 Task: See all the articles on managing event types.
Action: Mouse moved to (785, 72)
Screenshot: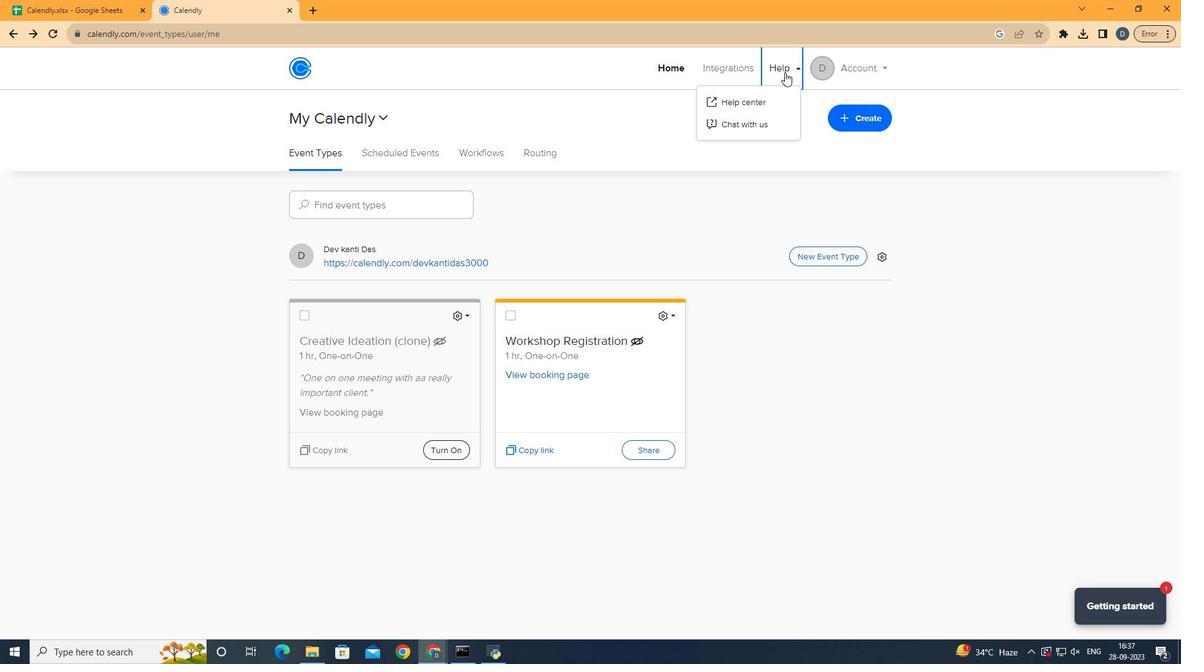 
Action: Mouse pressed left at (785, 72)
Screenshot: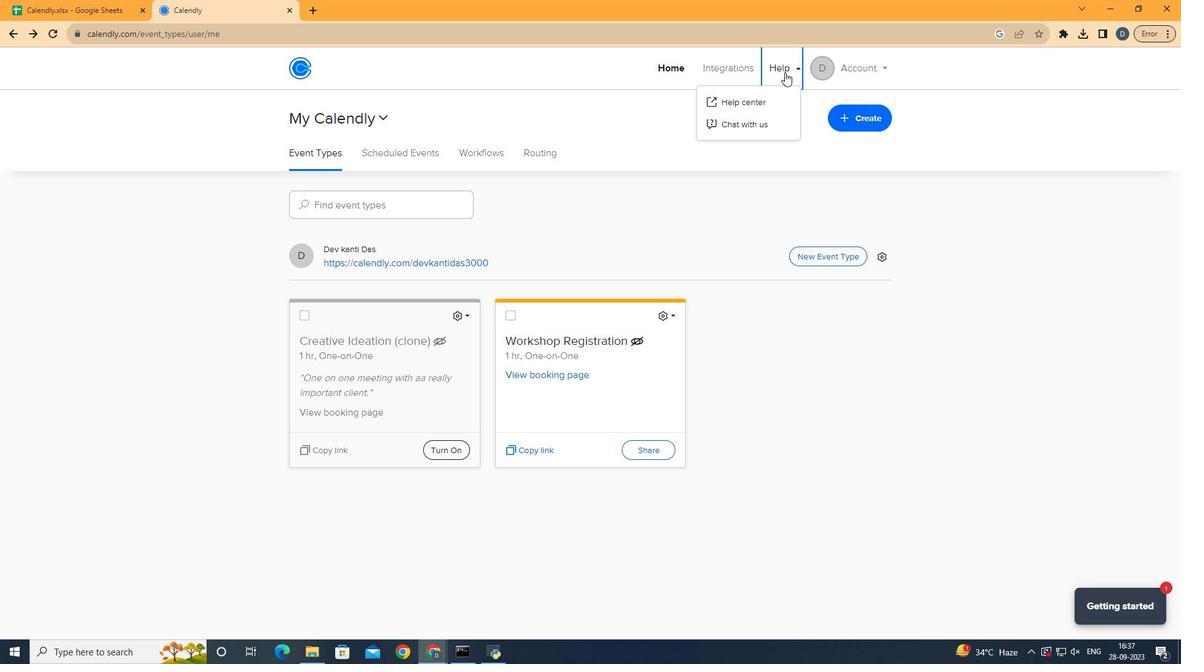 
Action: Mouse moved to (767, 98)
Screenshot: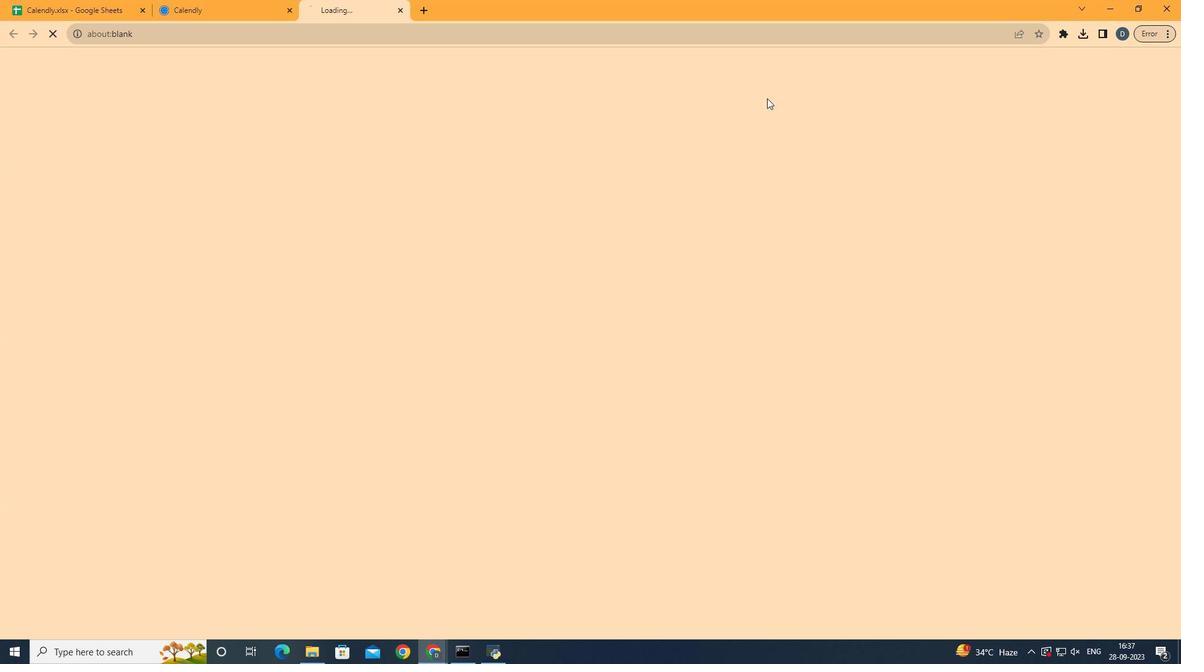 
Action: Mouse pressed left at (767, 98)
Screenshot: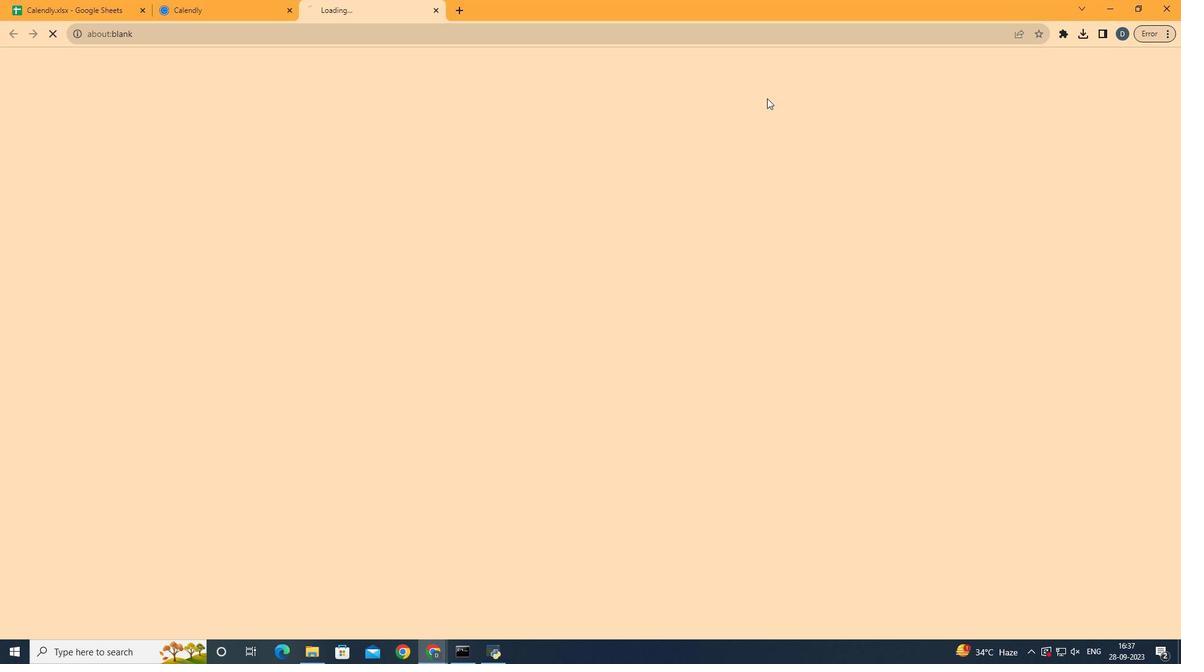 
Action: Mouse moved to (722, 221)
Screenshot: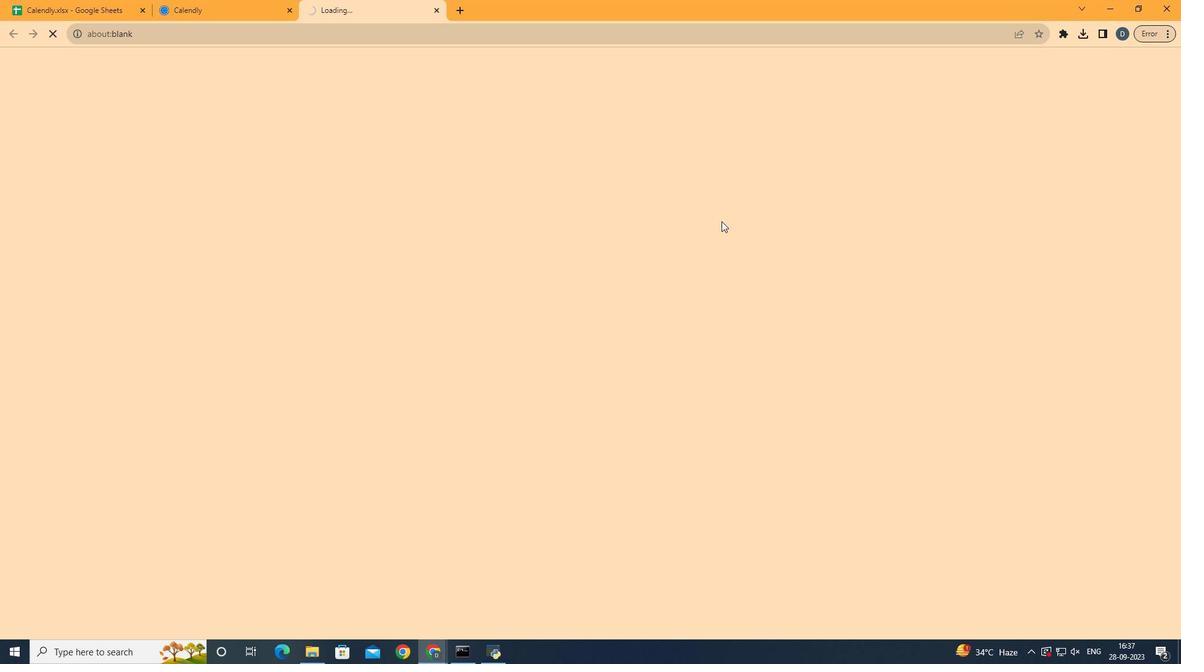 
Action: Mouse scrolled (722, 220) with delta (0, 0)
Screenshot: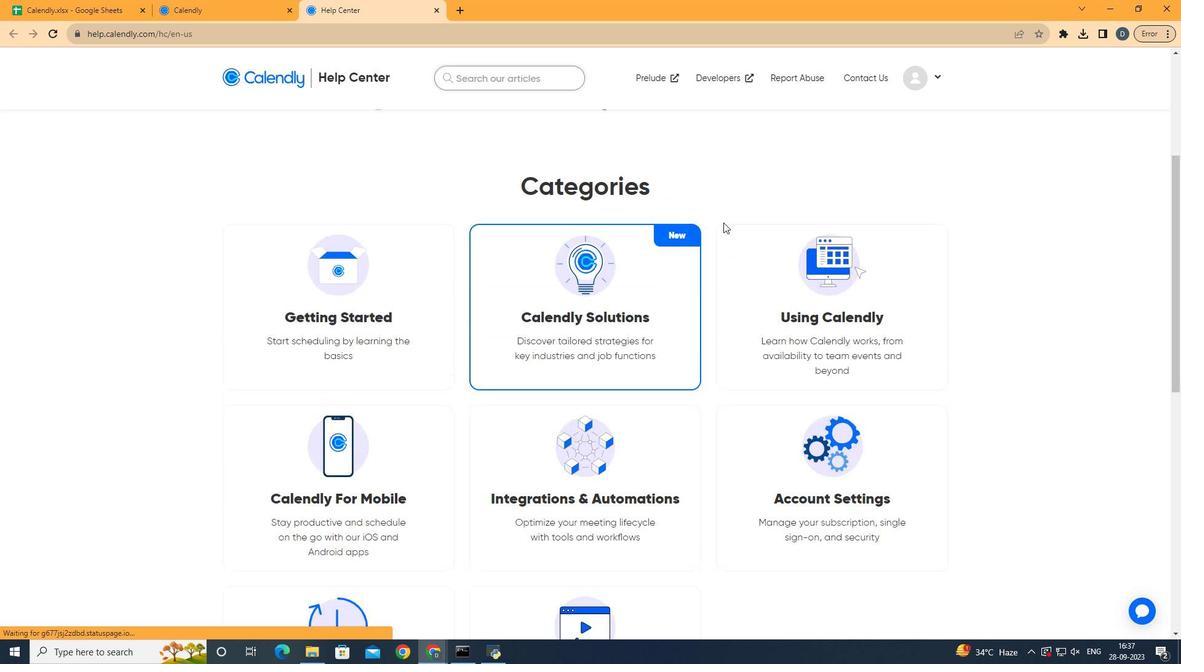 
Action: Mouse scrolled (722, 220) with delta (0, 0)
Screenshot: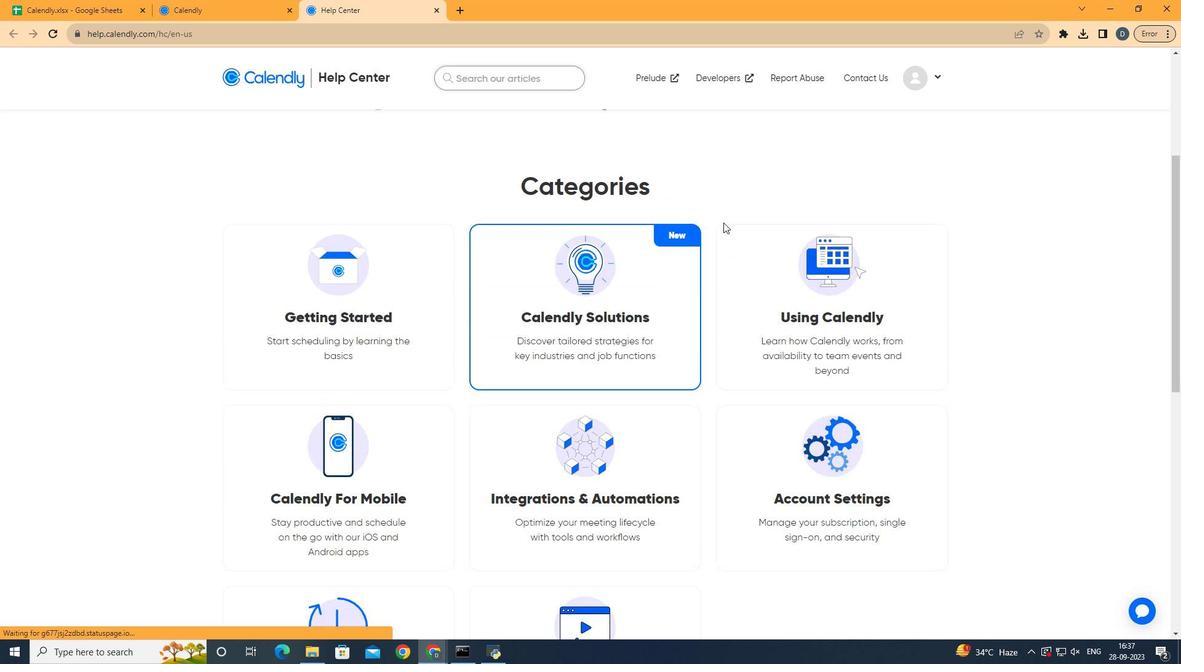 
Action: Mouse scrolled (722, 220) with delta (0, 0)
Screenshot: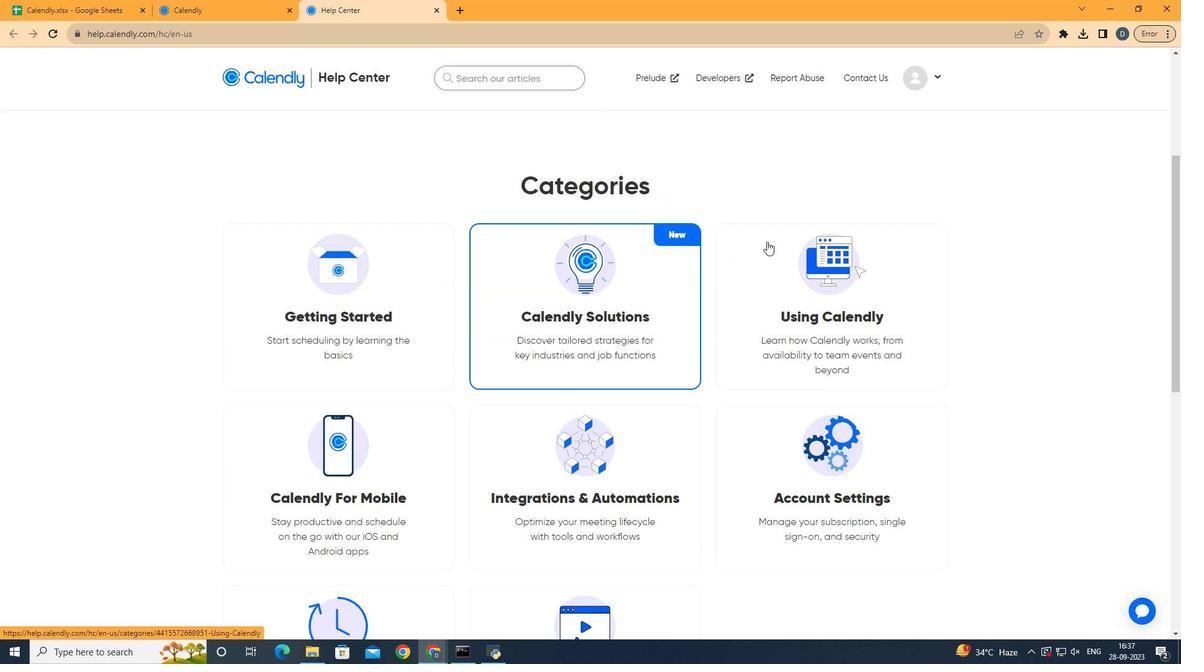 
Action: Mouse scrolled (722, 220) with delta (0, 0)
Screenshot: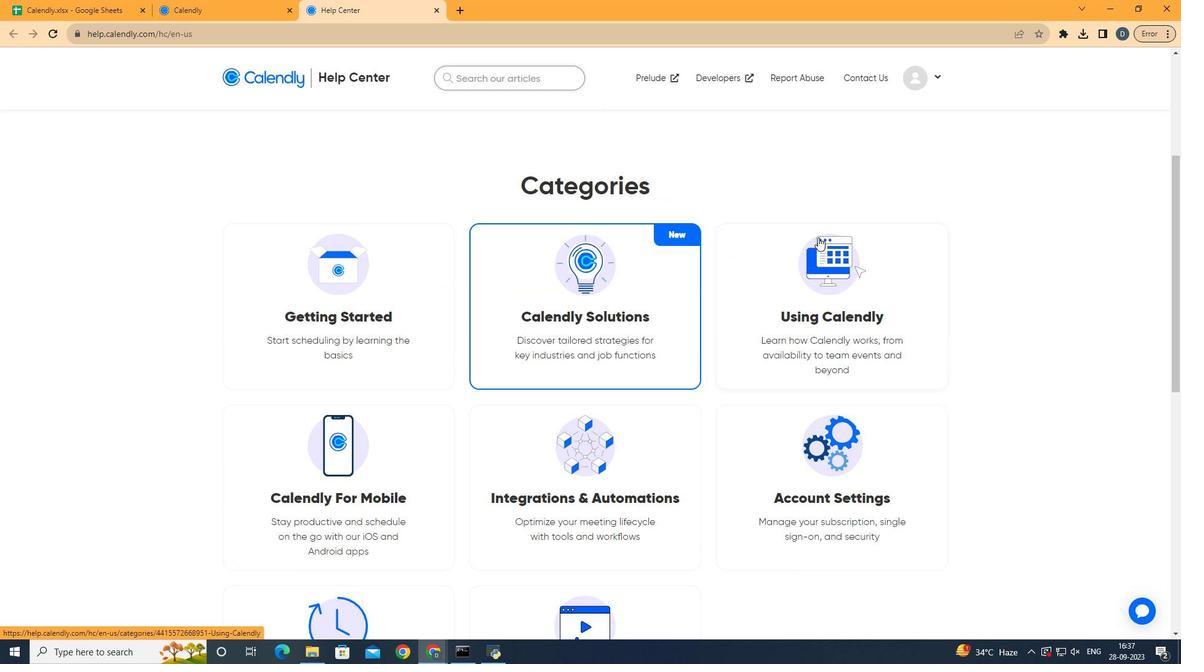 
Action: Mouse moved to (840, 296)
Screenshot: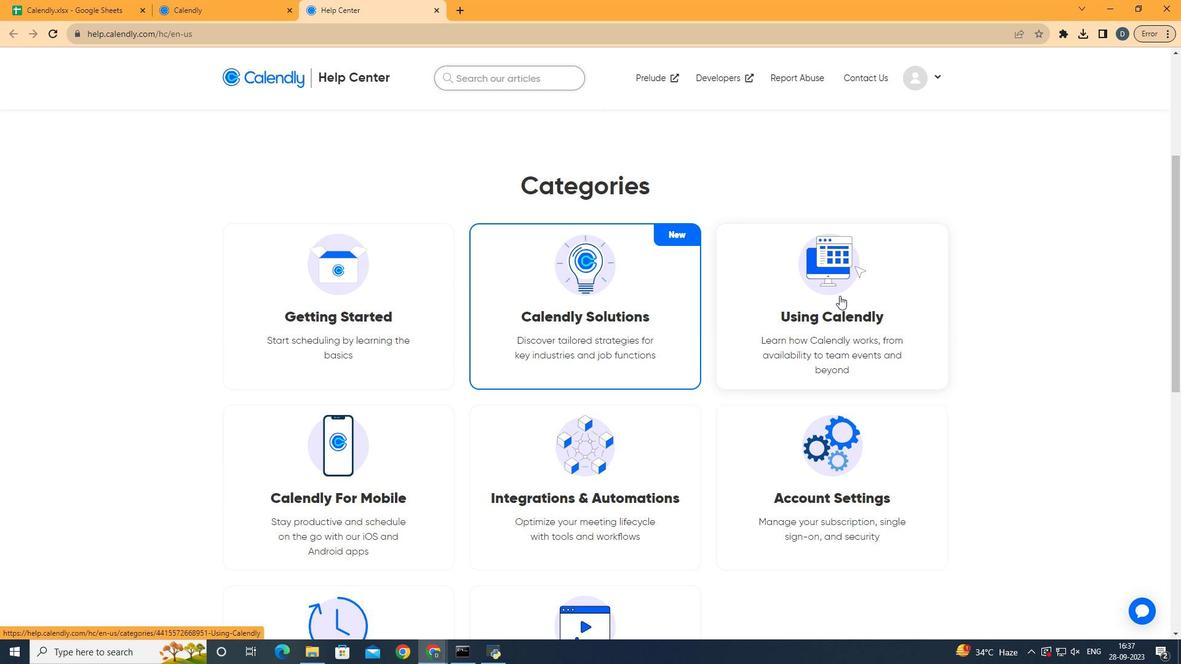 
Action: Mouse pressed left at (840, 296)
Screenshot: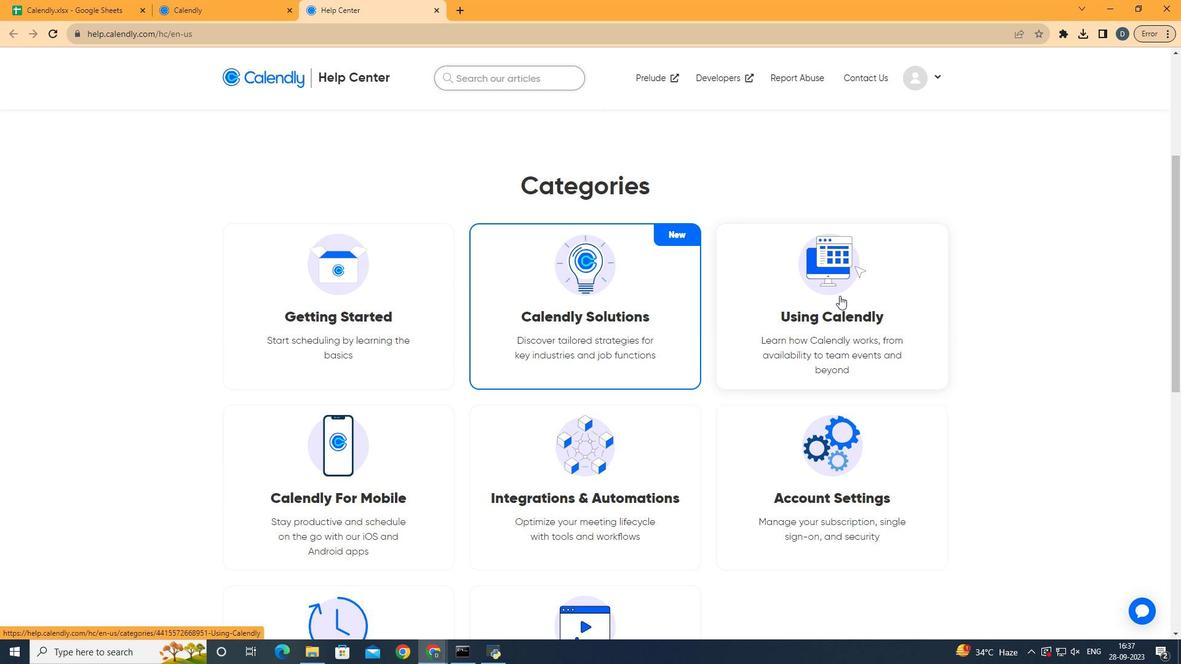 
Action: Mouse moved to (592, 402)
Screenshot: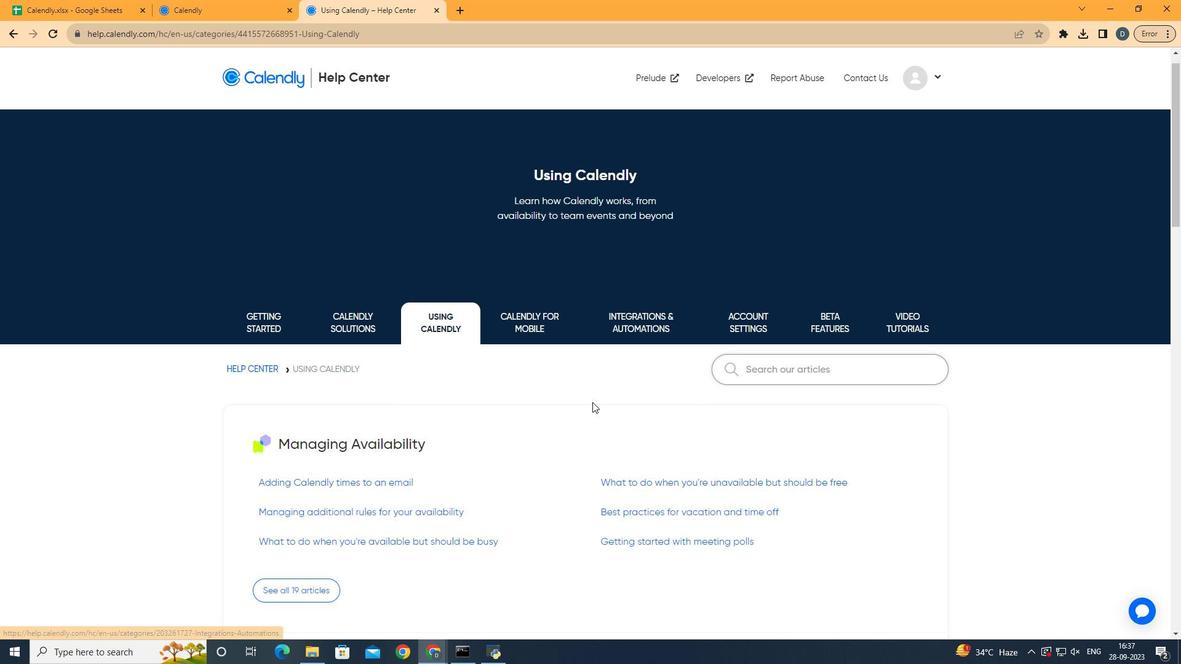 
Action: Mouse scrolled (592, 401) with delta (0, 0)
Screenshot: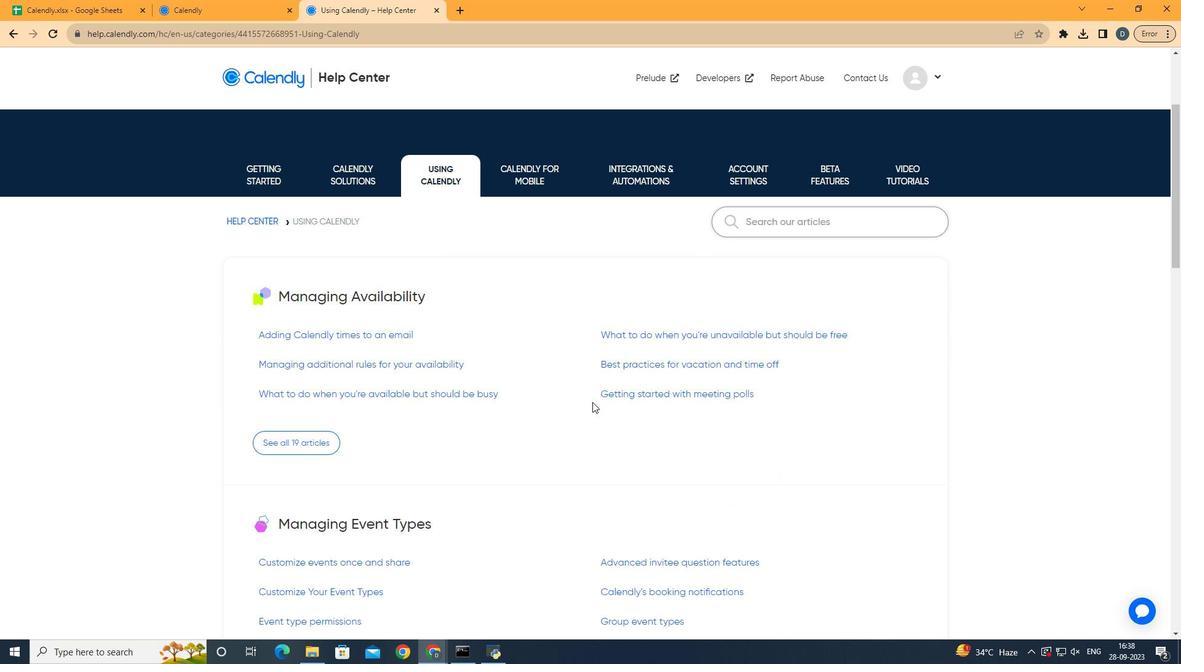 
Action: Mouse scrolled (592, 401) with delta (0, 0)
Screenshot: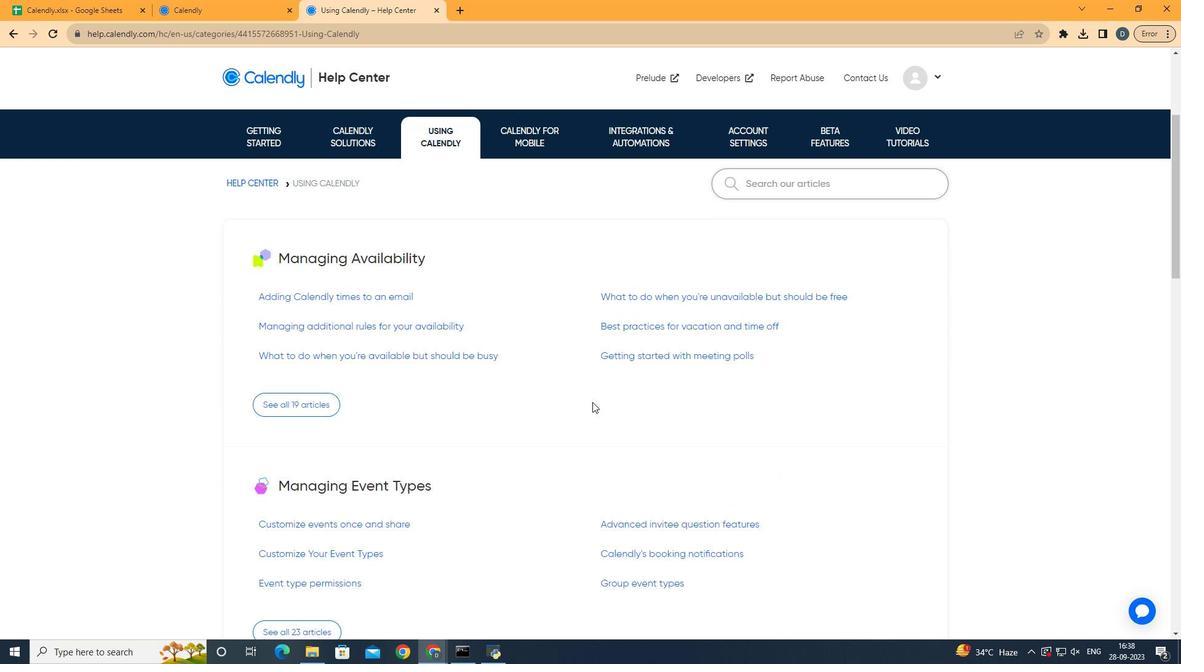 
Action: Mouse scrolled (592, 401) with delta (0, 0)
Screenshot: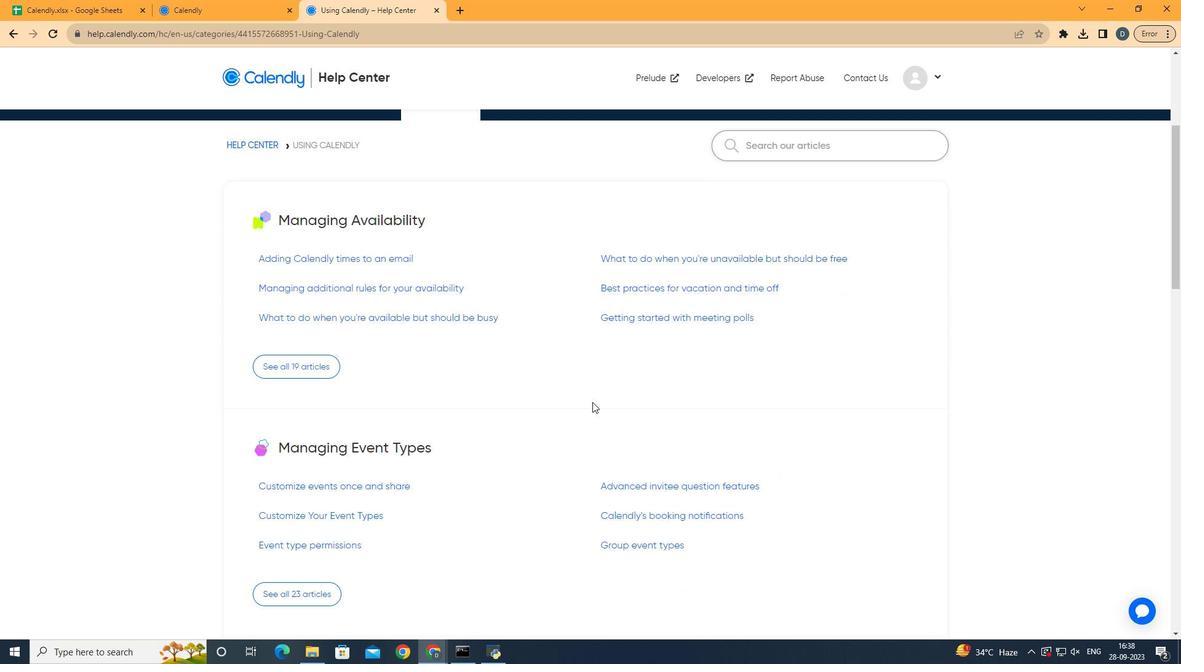 
Action: Mouse scrolled (592, 401) with delta (0, 0)
Screenshot: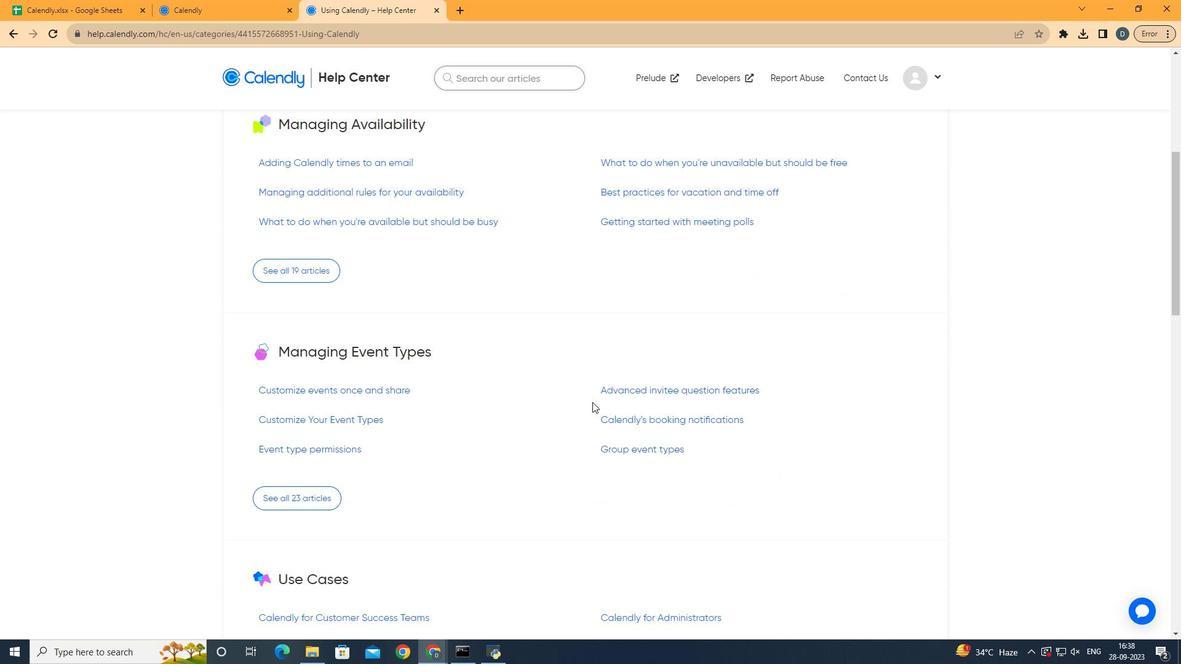 
Action: Mouse scrolled (592, 401) with delta (0, 0)
Screenshot: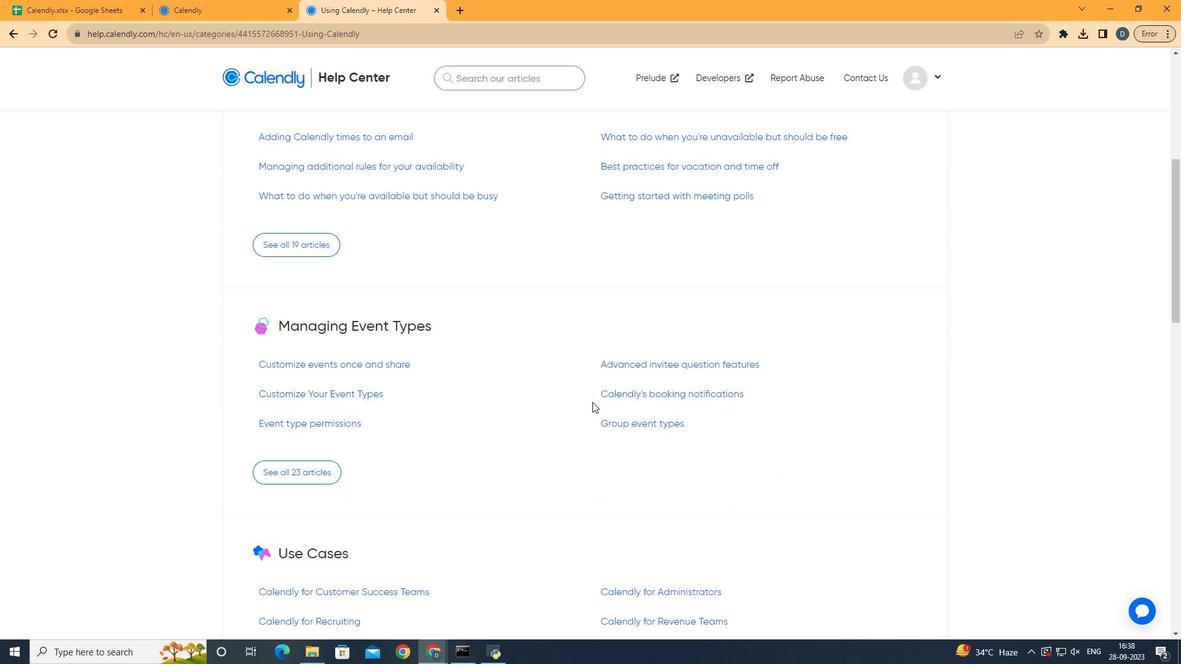 
Action: Mouse scrolled (592, 401) with delta (0, 0)
Screenshot: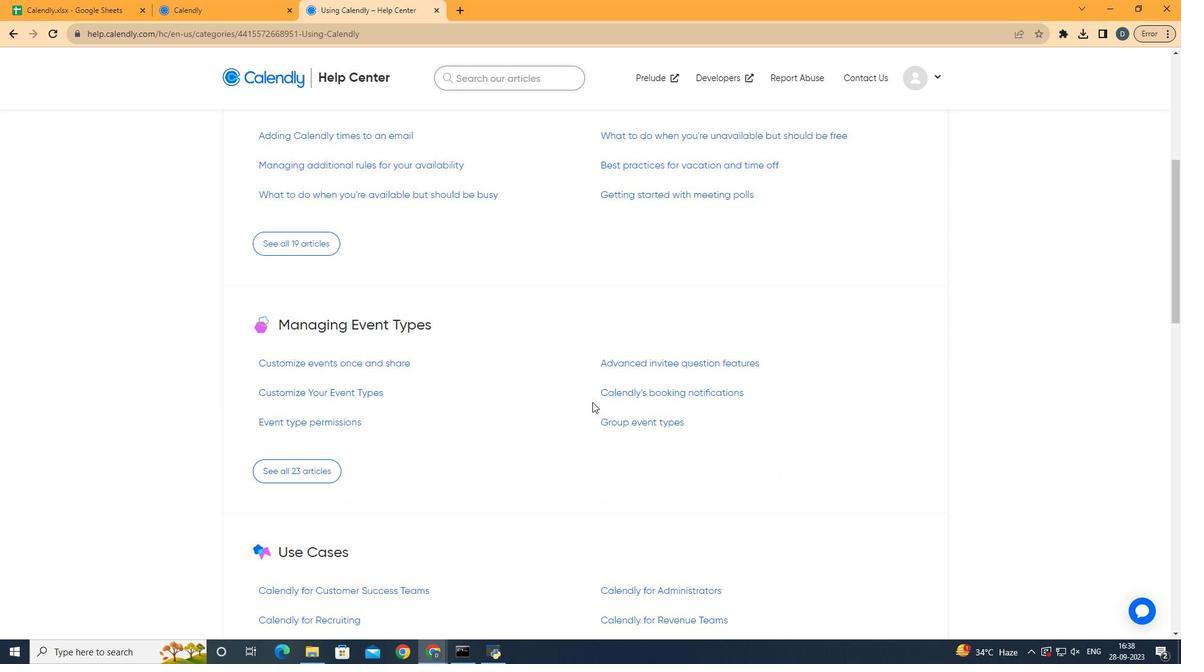 
Action: Mouse scrolled (592, 401) with delta (0, 0)
Screenshot: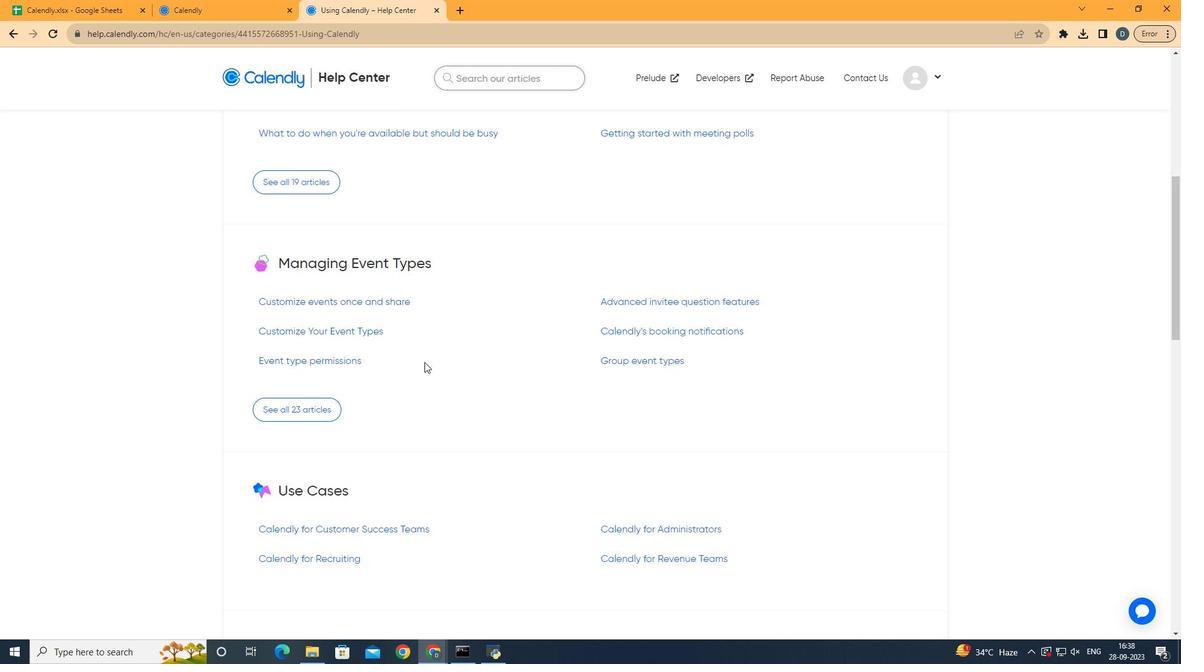 
Action: Mouse moved to (318, 415)
Screenshot: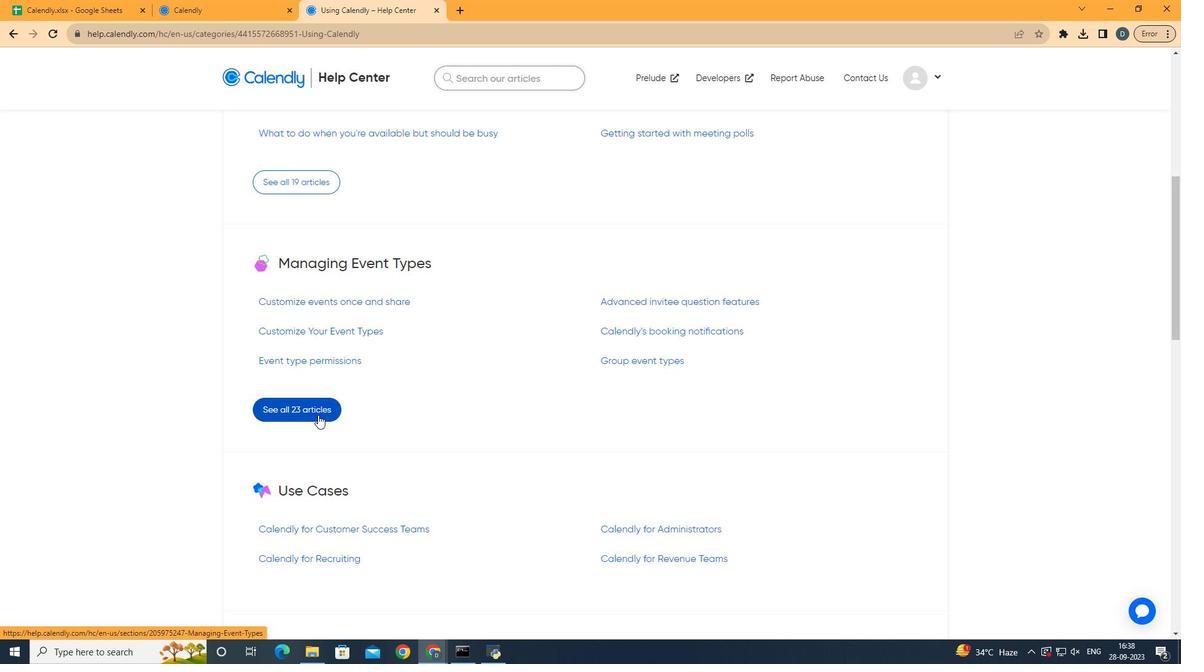 
Action: Mouse pressed left at (318, 415)
Screenshot: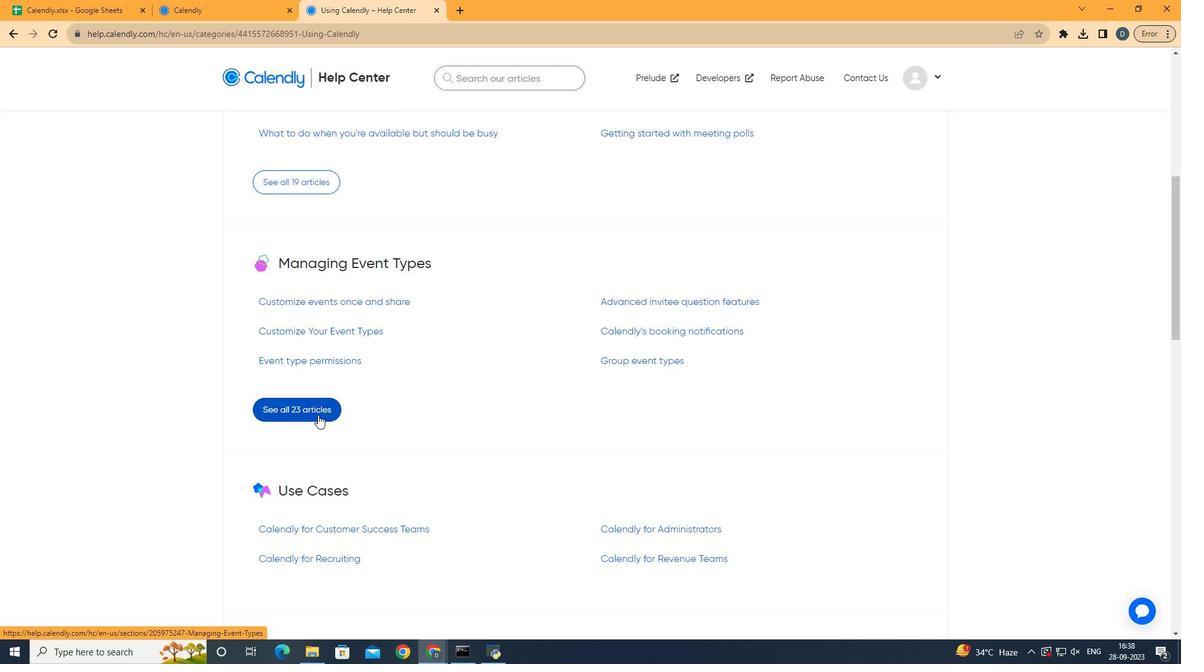 
Action: Mouse moved to (628, 407)
Screenshot: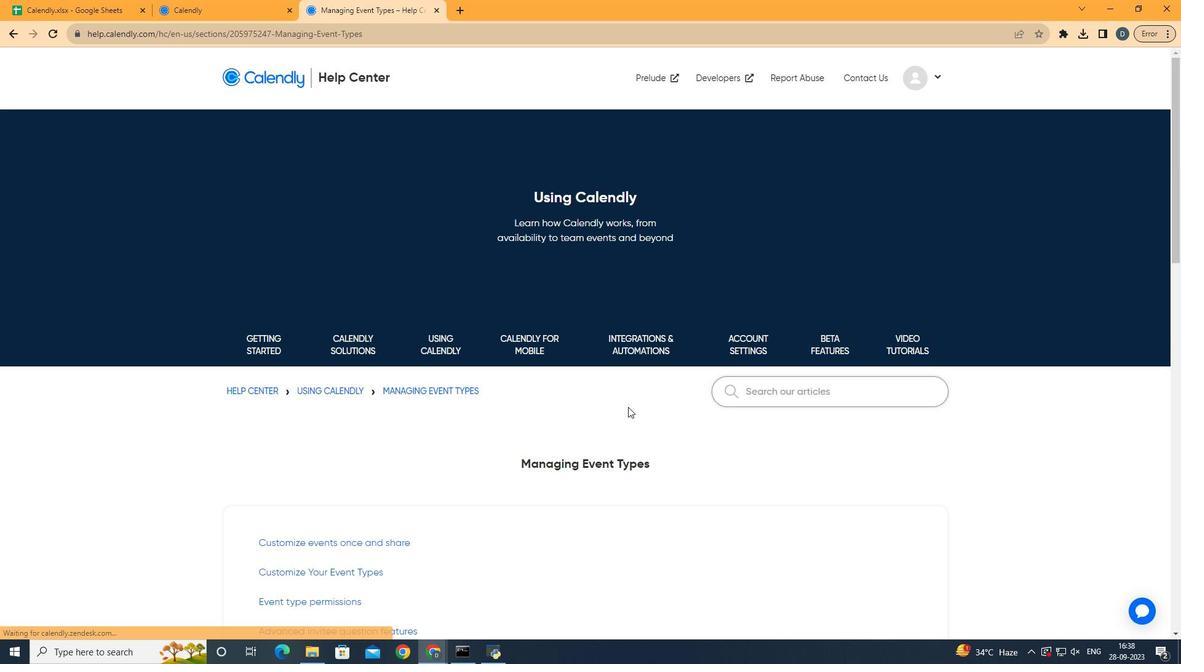 
Action: Mouse scrolled (628, 406) with delta (0, 0)
Screenshot: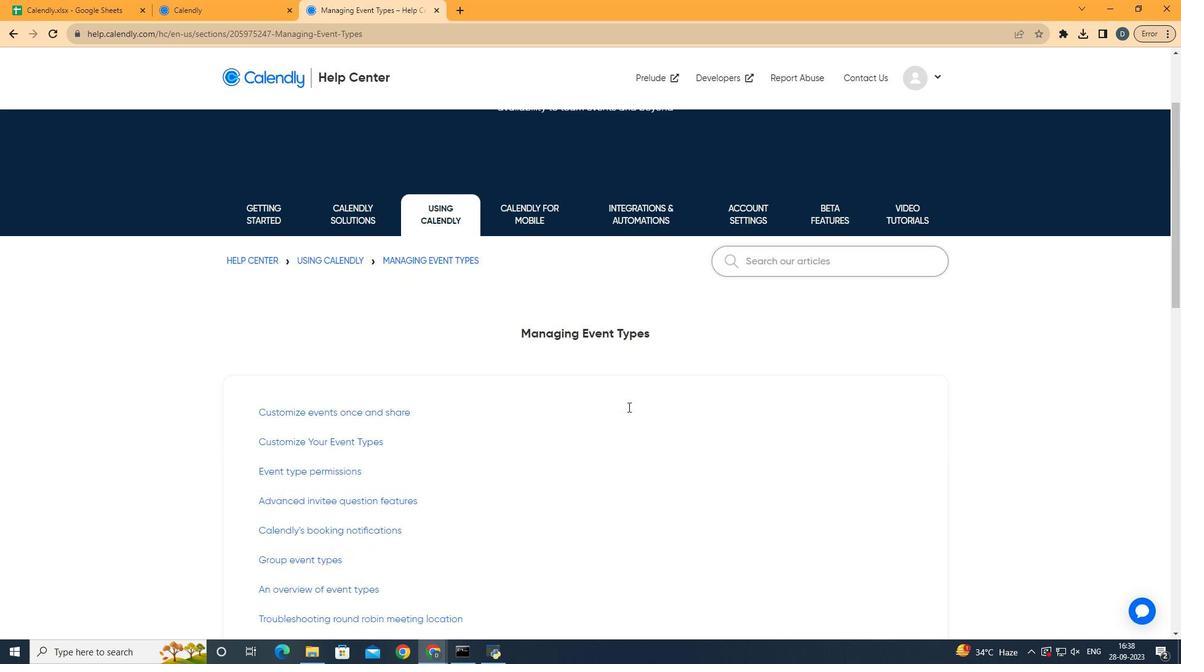
Action: Mouse scrolled (628, 406) with delta (0, 0)
Screenshot: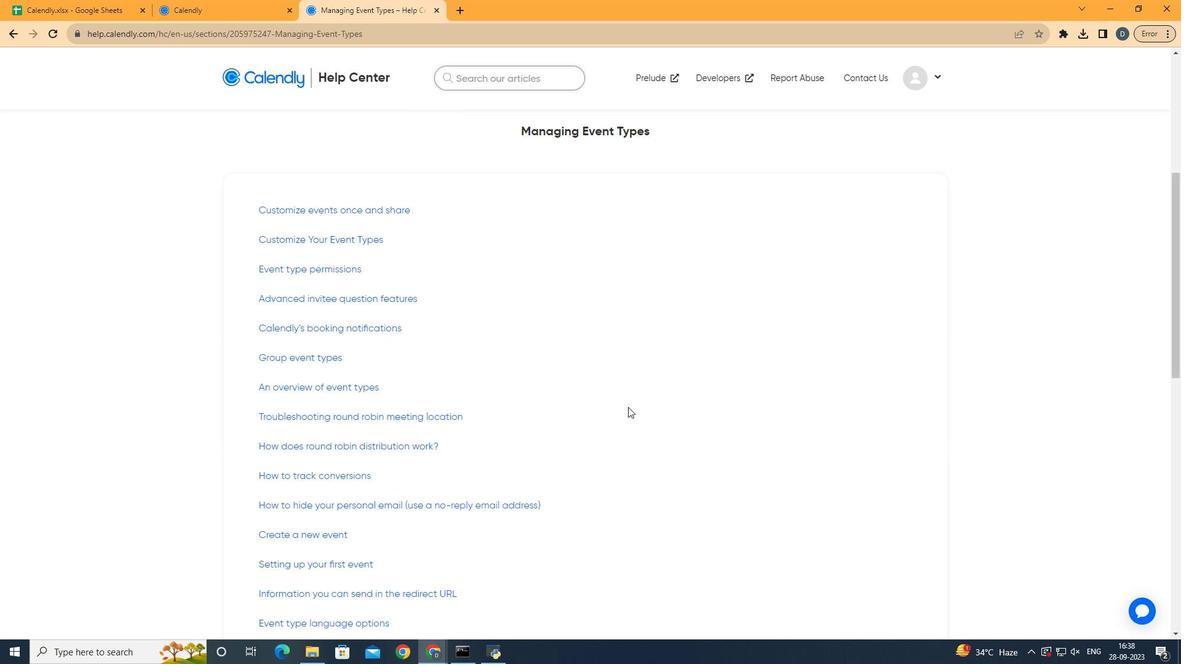 
Action: Mouse scrolled (628, 406) with delta (0, 0)
Screenshot: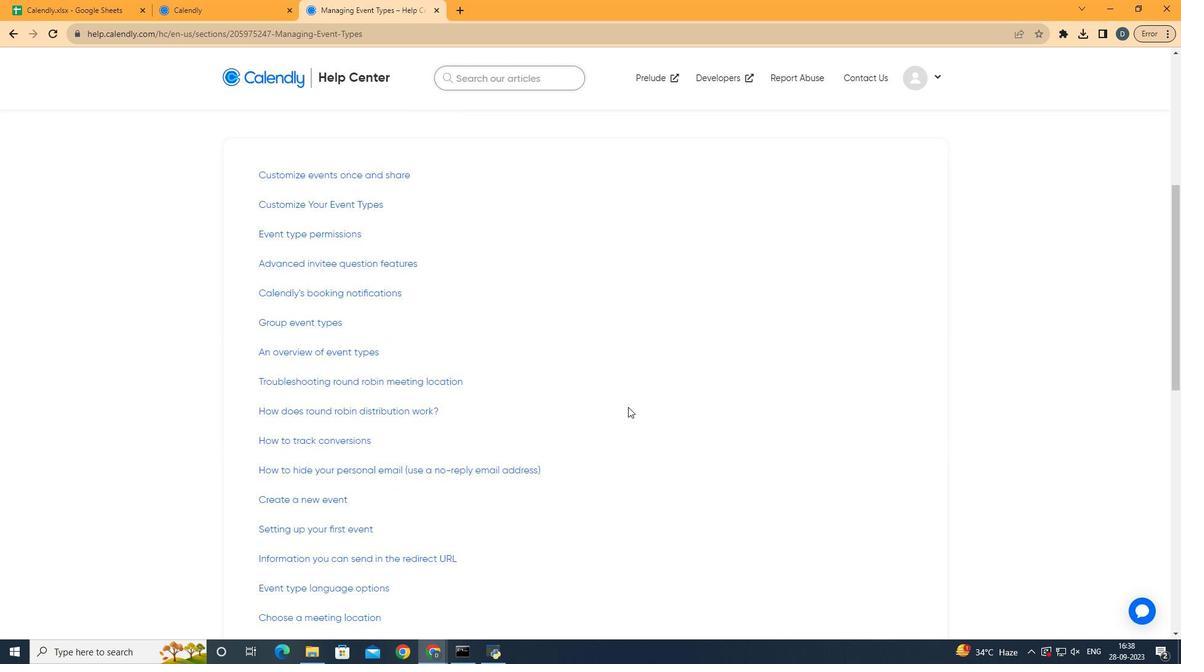 
Action: Mouse scrolled (628, 406) with delta (0, 0)
Screenshot: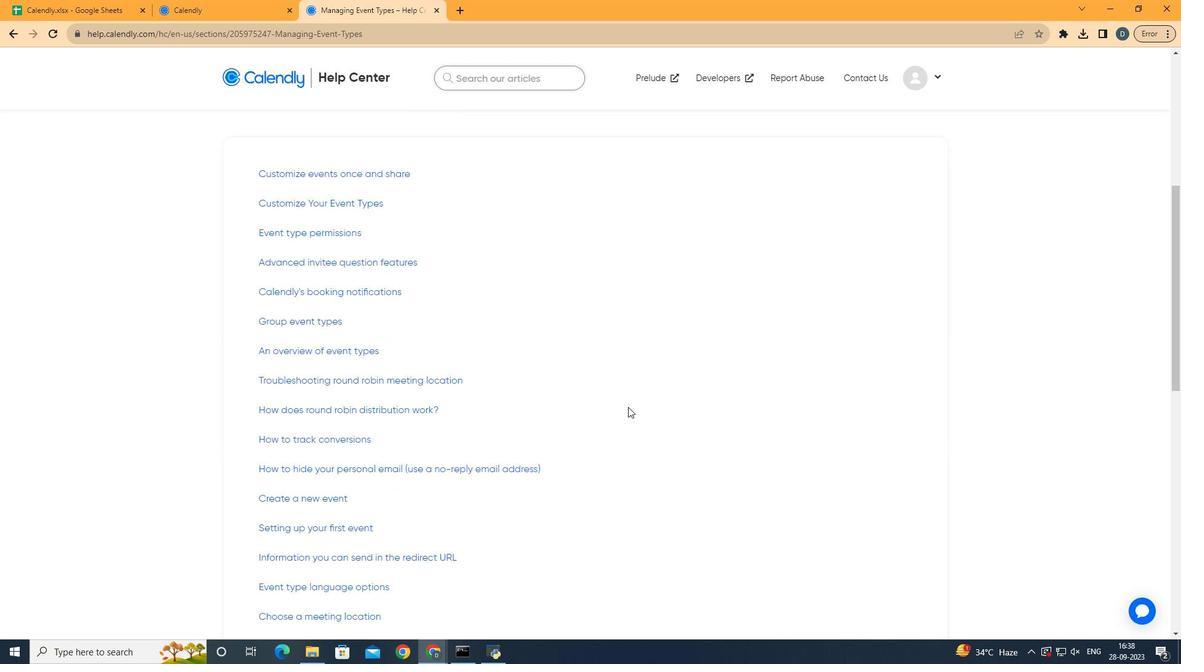 
Action: Mouse scrolled (628, 406) with delta (0, 0)
Screenshot: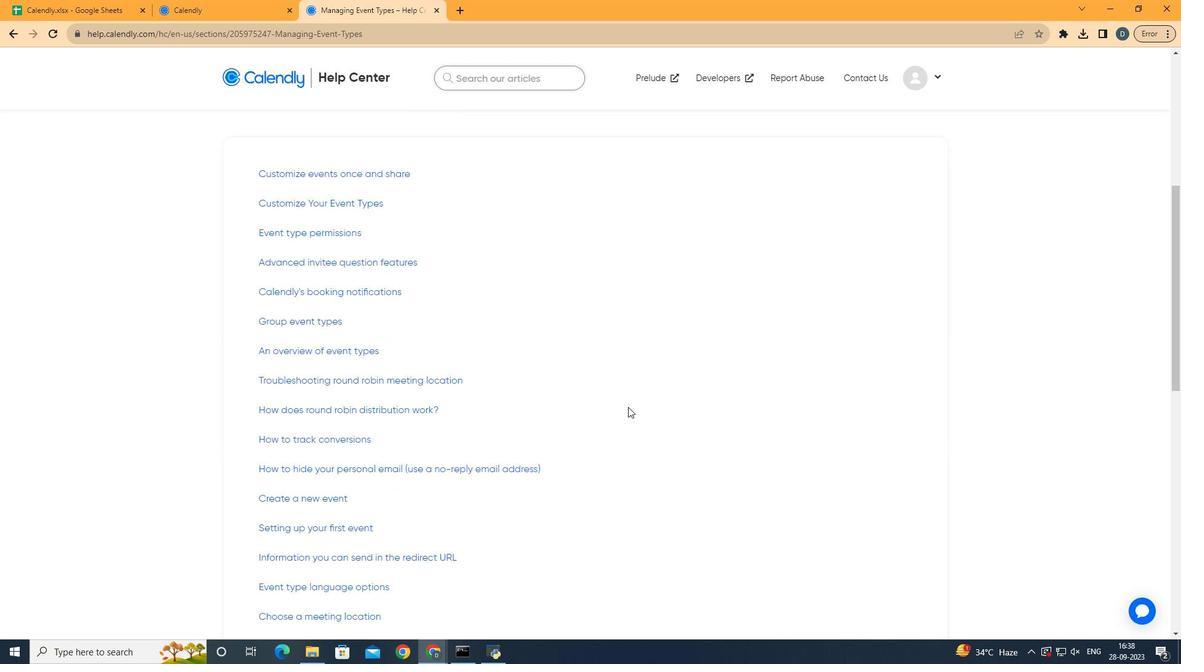 
Action: Mouse scrolled (628, 406) with delta (0, 0)
Screenshot: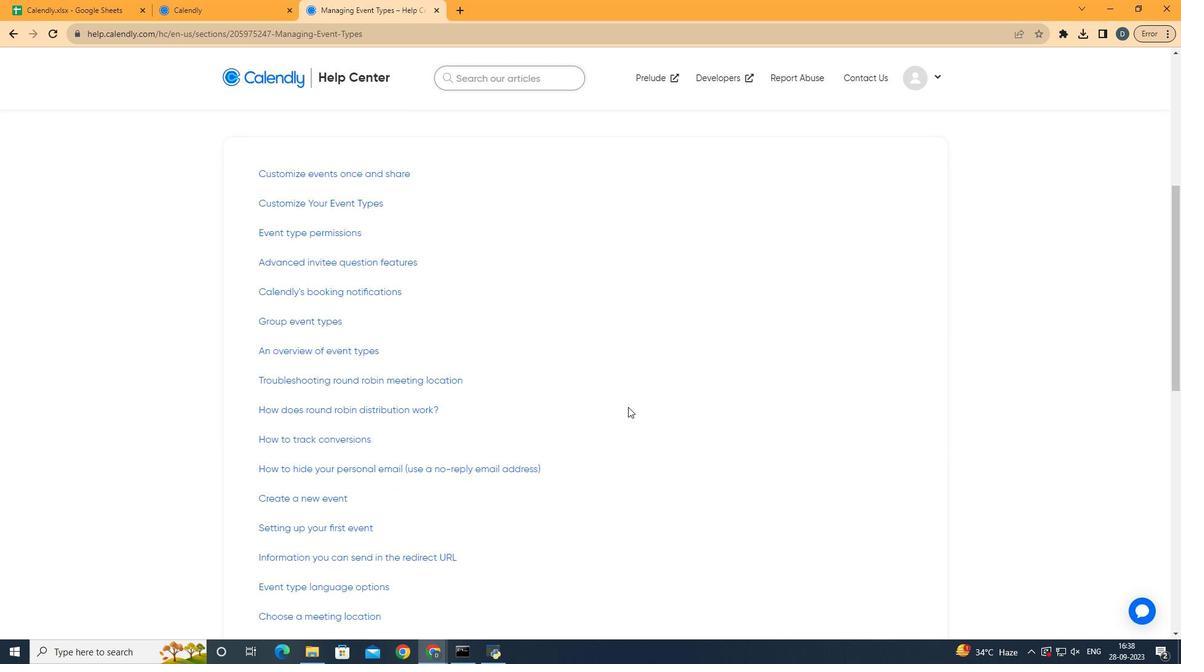 
Action: Mouse scrolled (628, 406) with delta (0, 0)
Screenshot: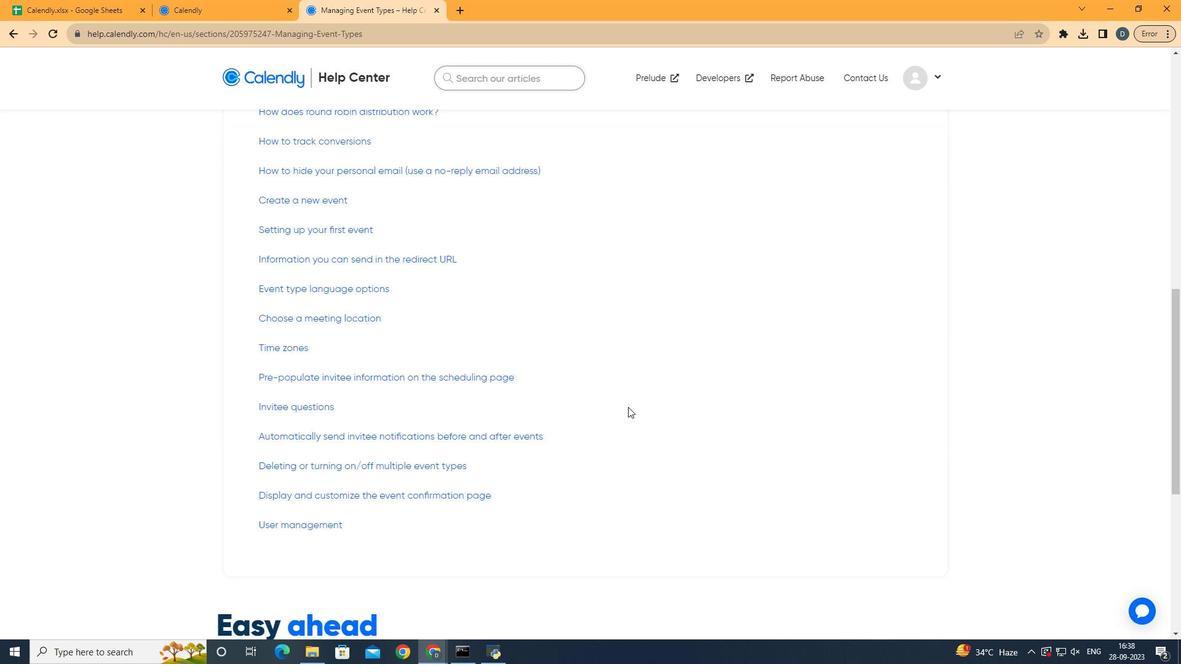 
Action: Mouse scrolled (628, 406) with delta (0, 0)
Screenshot: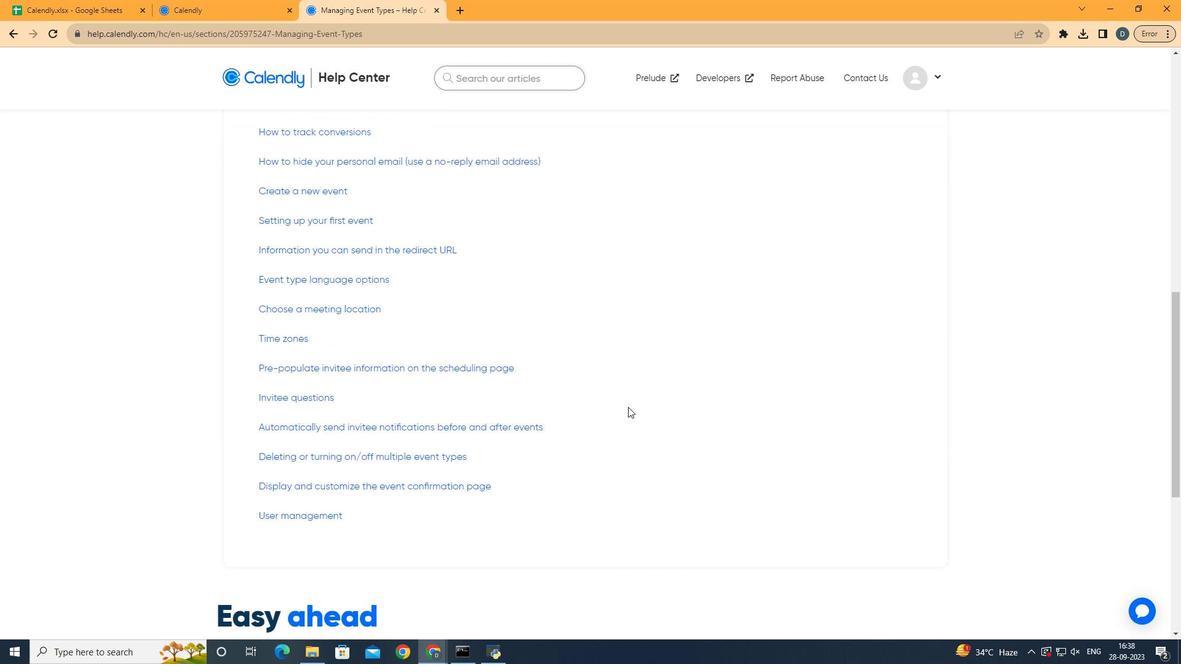 
Action: Mouse scrolled (628, 406) with delta (0, 0)
Screenshot: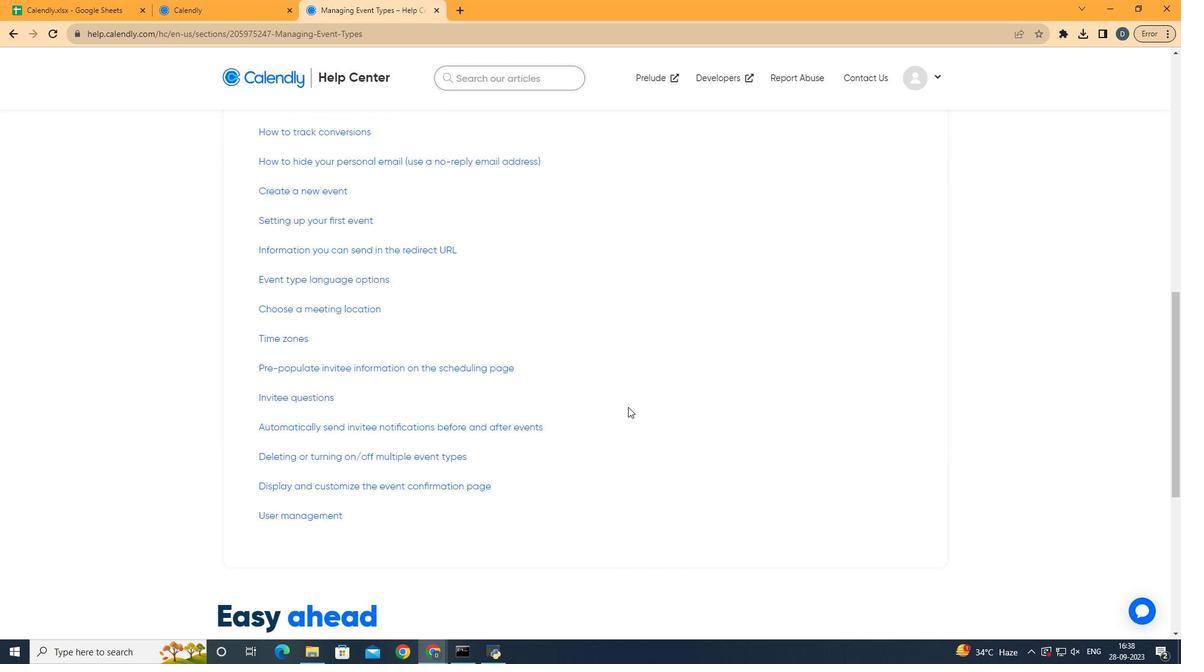 
Action: Mouse scrolled (628, 406) with delta (0, 0)
Screenshot: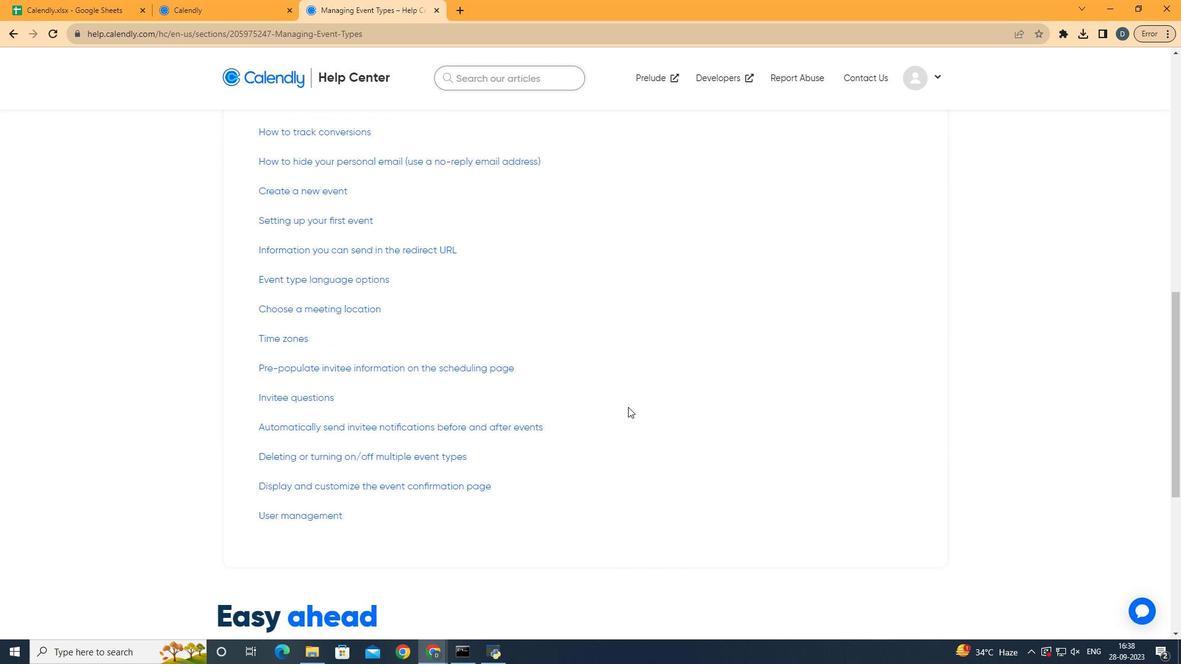 
Action: Mouse scrolled (628, 406) with delta (0, 0)
Screenshot: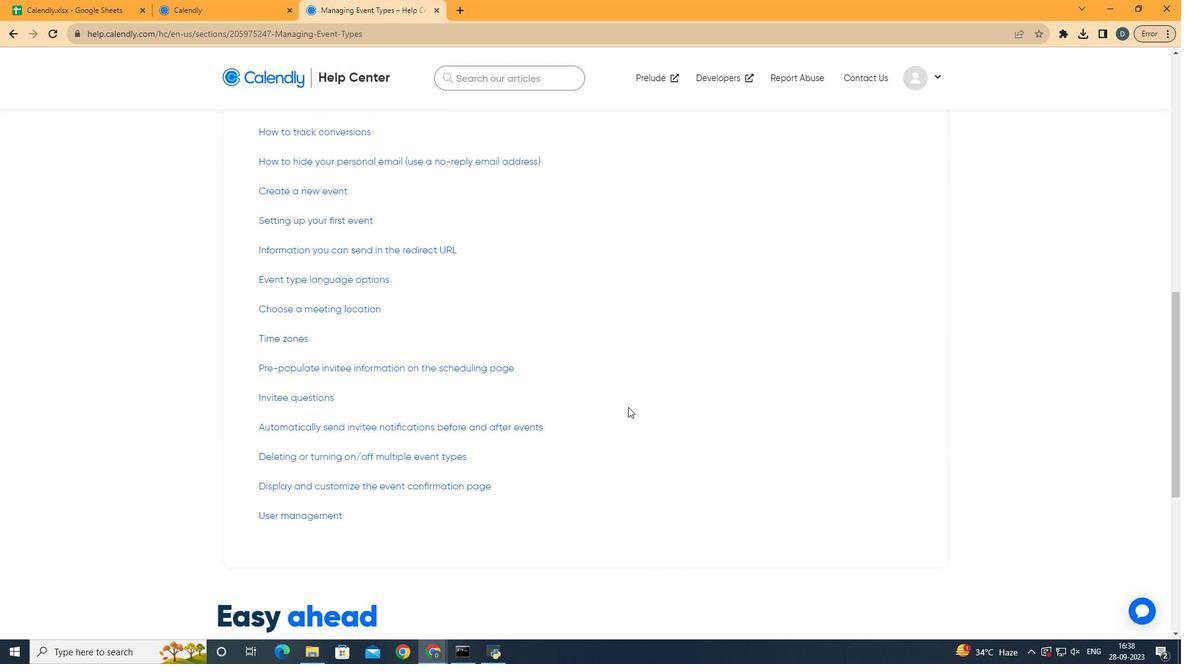 
Action: Mouse scrolled (628, 406) with delta (0, 0)
Screenshot: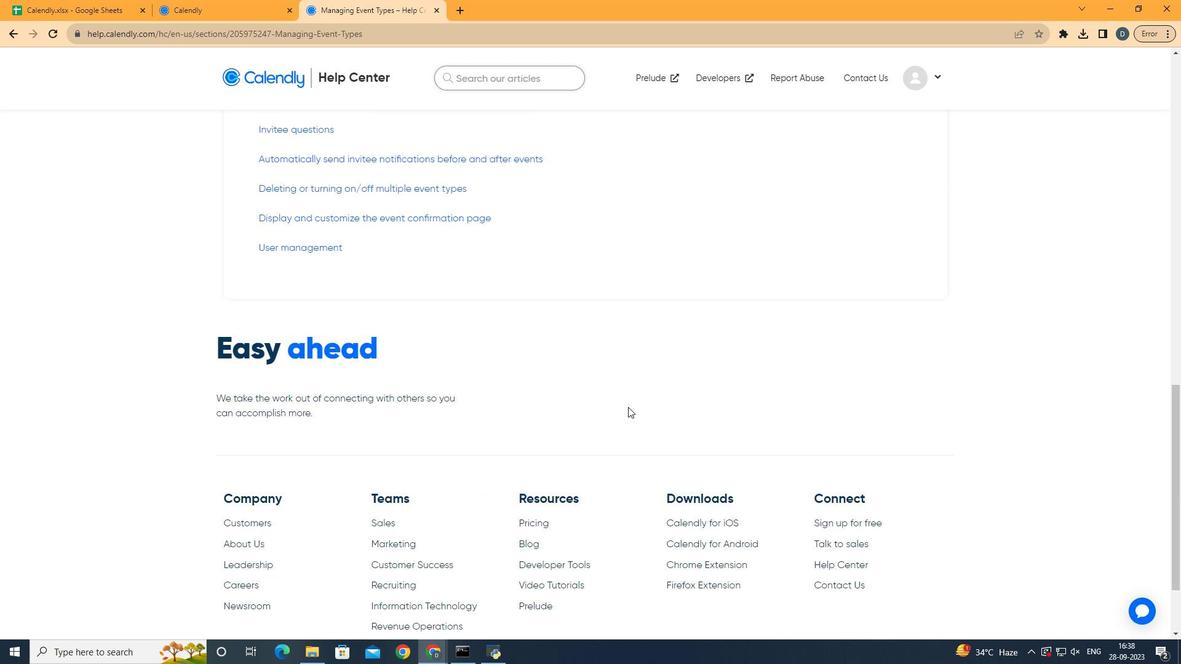 
Action: Mouse scrolled (628, 406) with delta (0, 0)
Screenshot: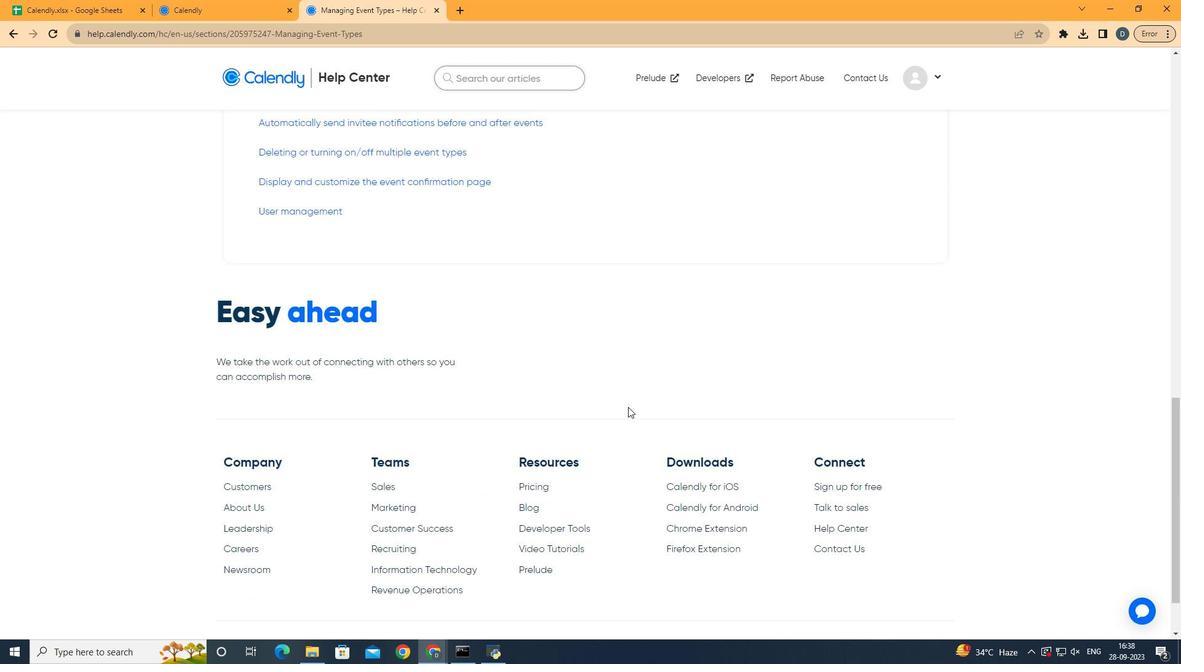 
Action: Mouse scrolled (628, 406) with delta (0, 0)
Screenshot: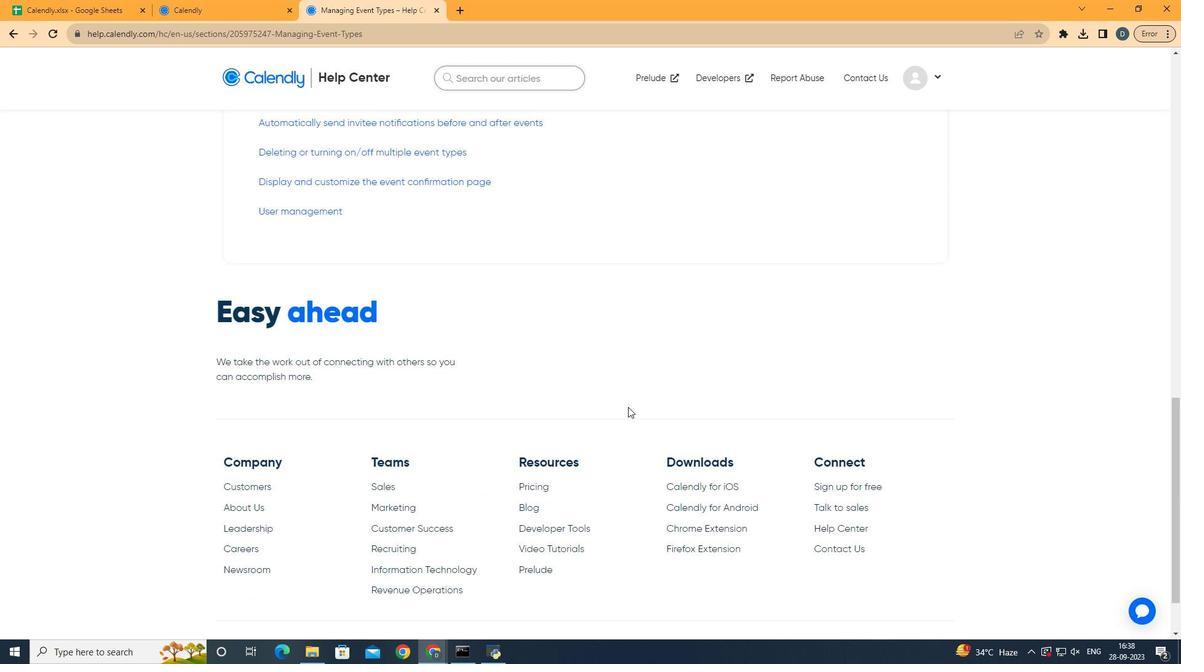 
Action: Mouse scrolled (628, 406) with delta (0, 0)
Screenshot: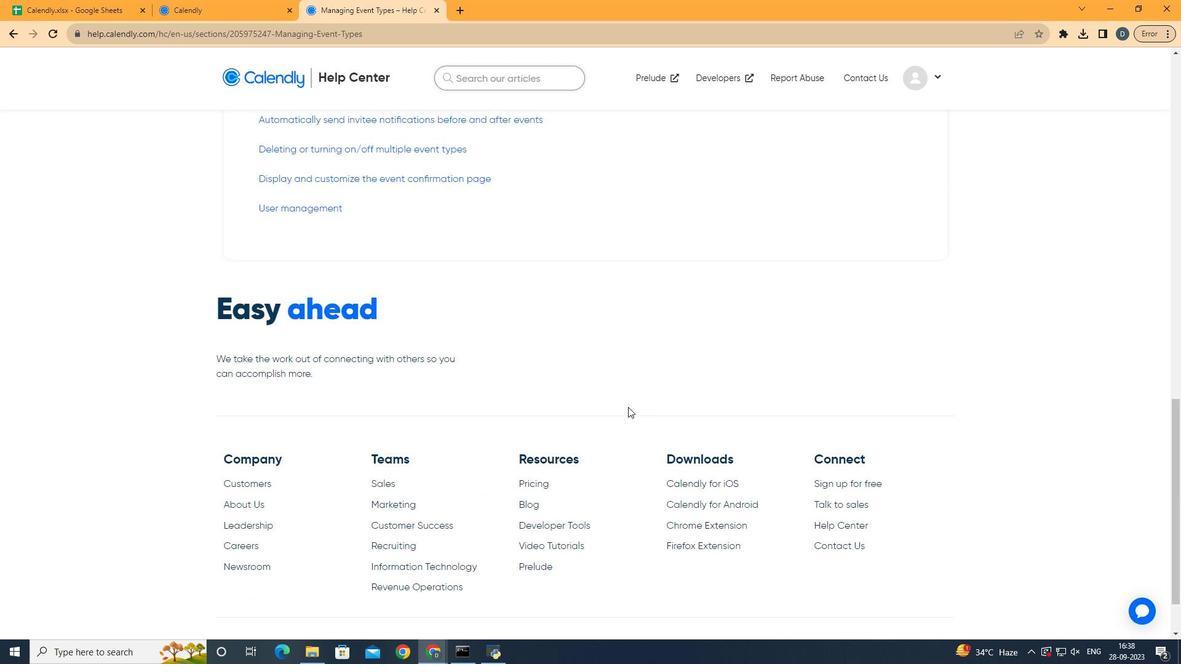 
Action: Mouse scrolled (628, 406) with delta (0, 0)
Screenshot: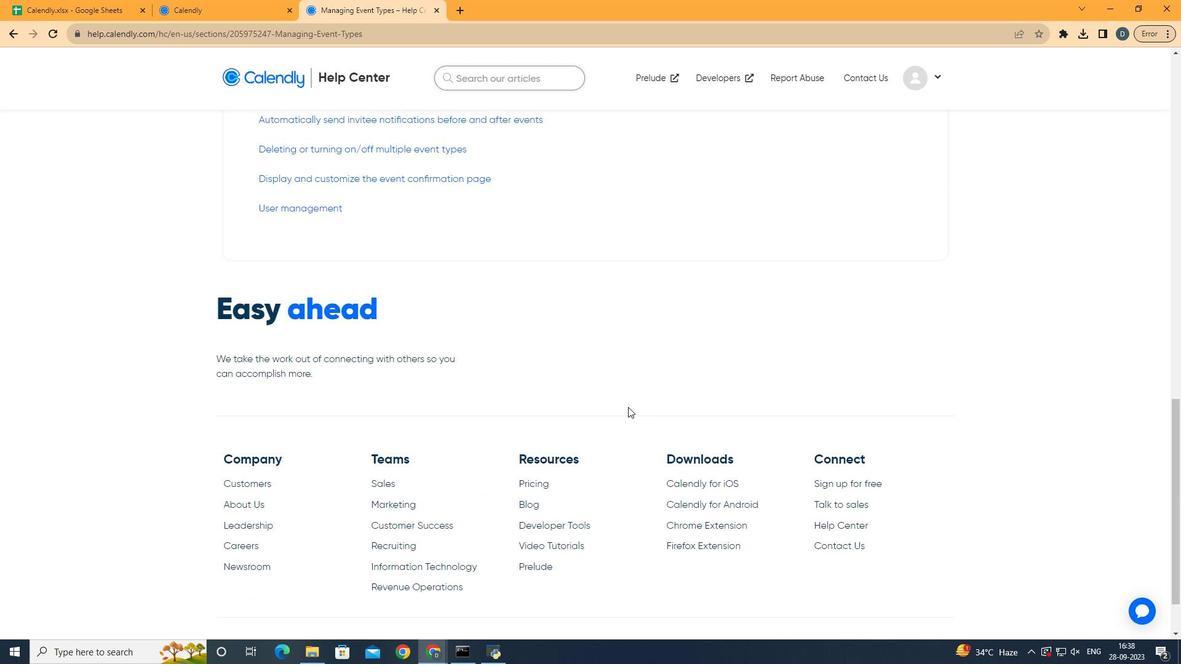 
Action: Mouse scrolled (628, 406) with delta (0, 0)
Screenshot: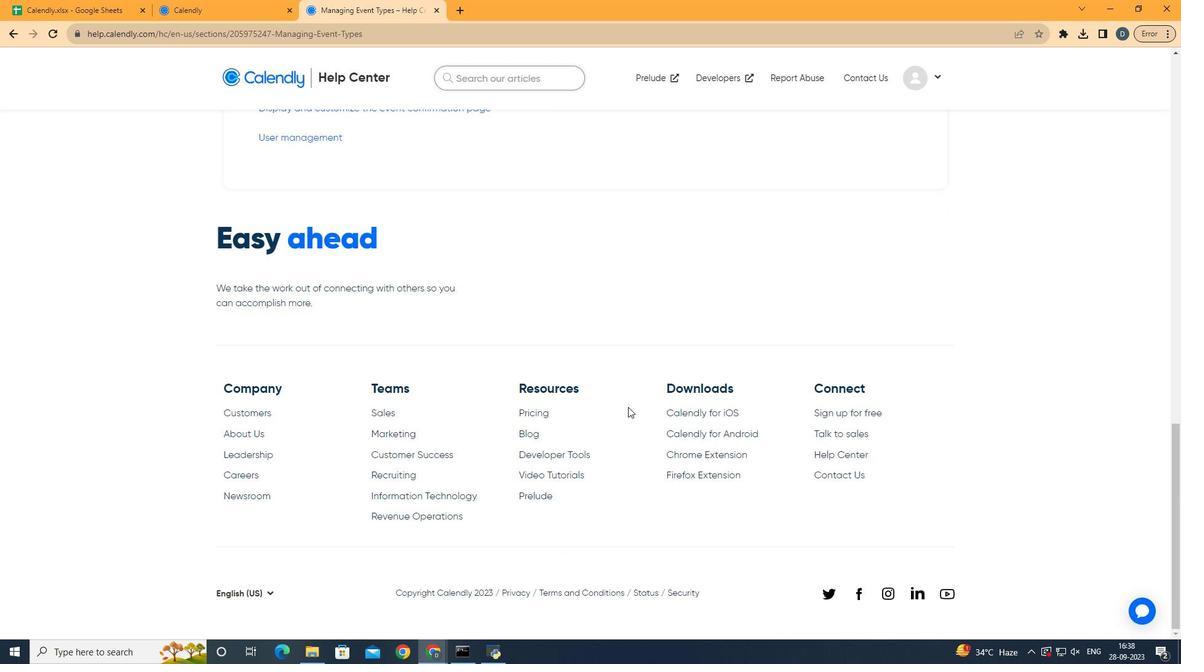 
Action: Mouse scrolled (628, 406) with delta (0, 0)
Screenshot: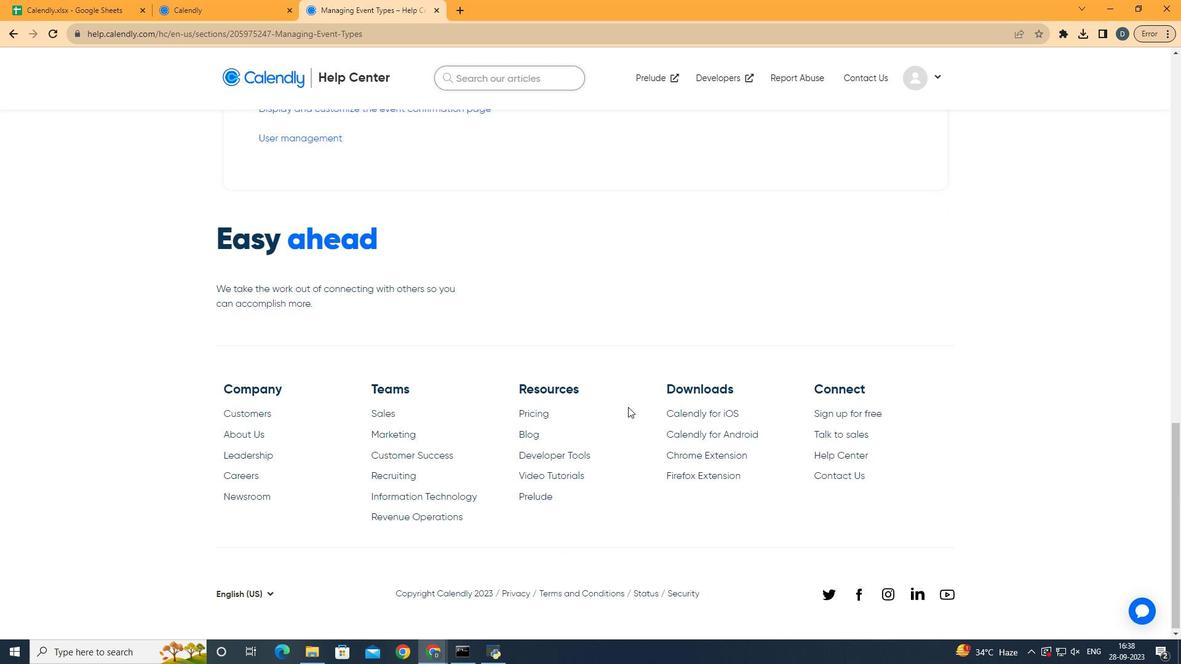 
Action: Mouse scrolled (628, 406) with delta (0, 0)
Screenshot: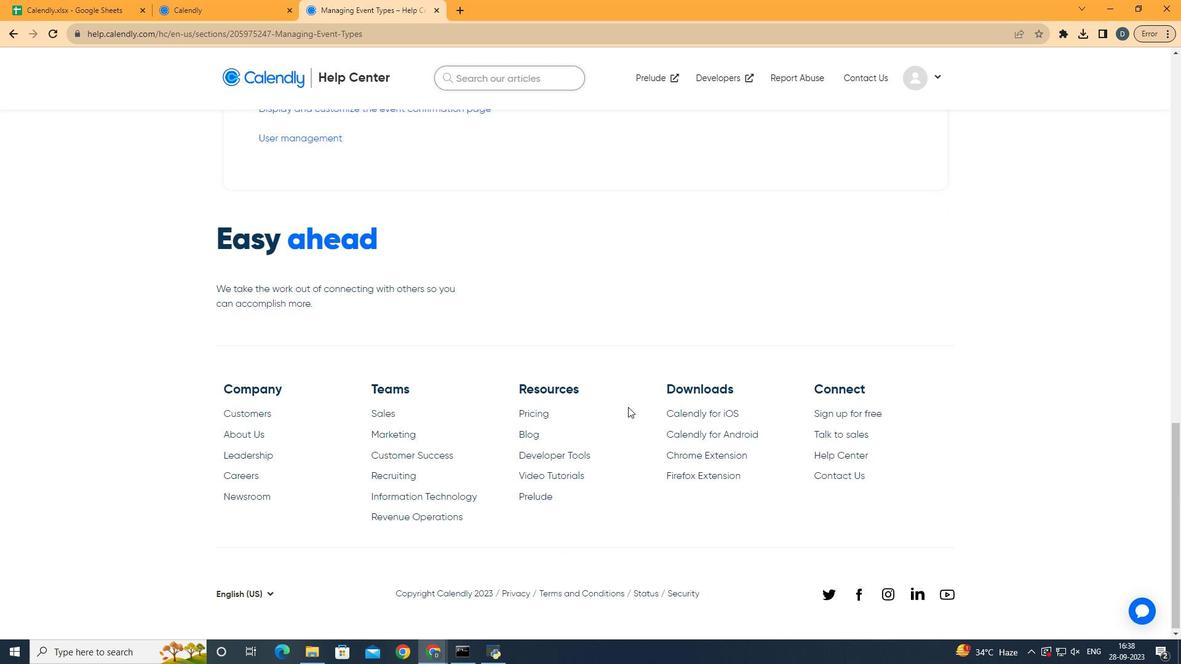 
Action: Mouse scrolled (628, 406) with delta (0, 0)
Screenshot: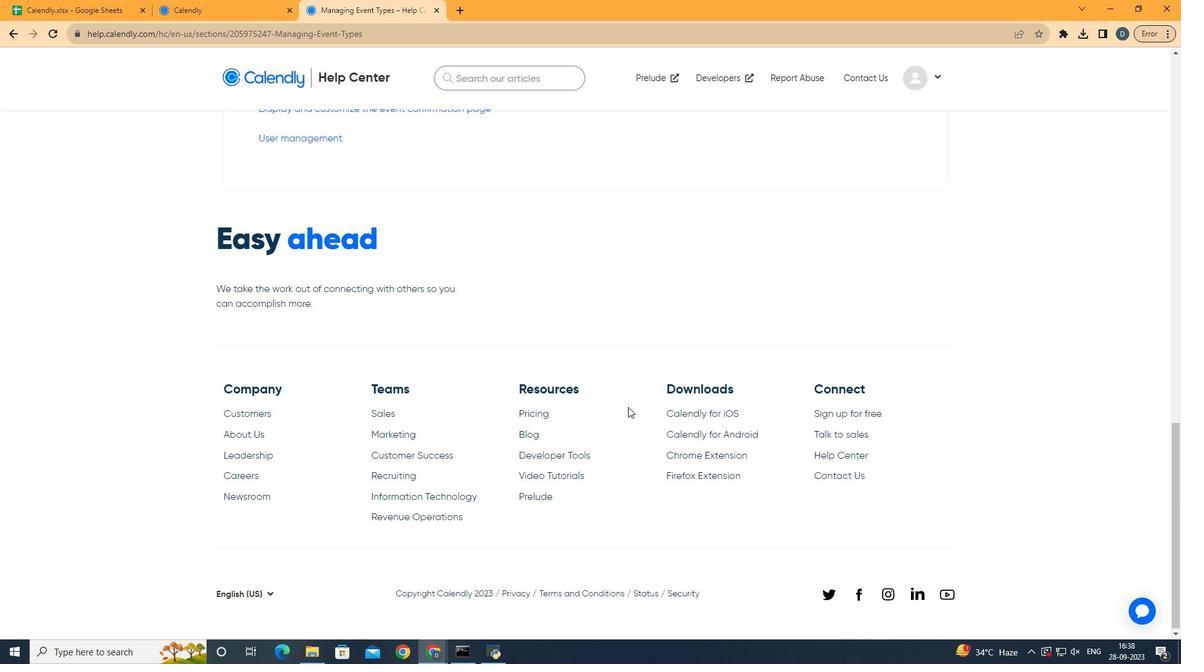 
Action: Mouse scrolled (628, 406) with delta (0, 0)
Screenshot: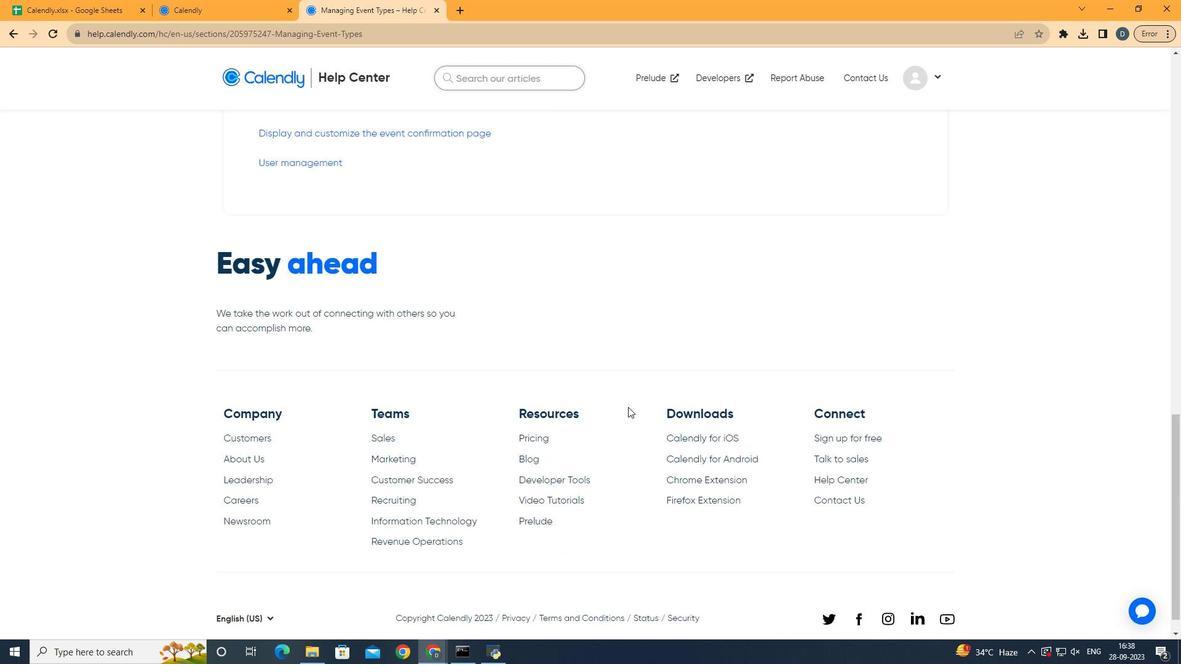 
Action: Mouse scrolled (628, 406) with delta (0, 0)
Screenshot: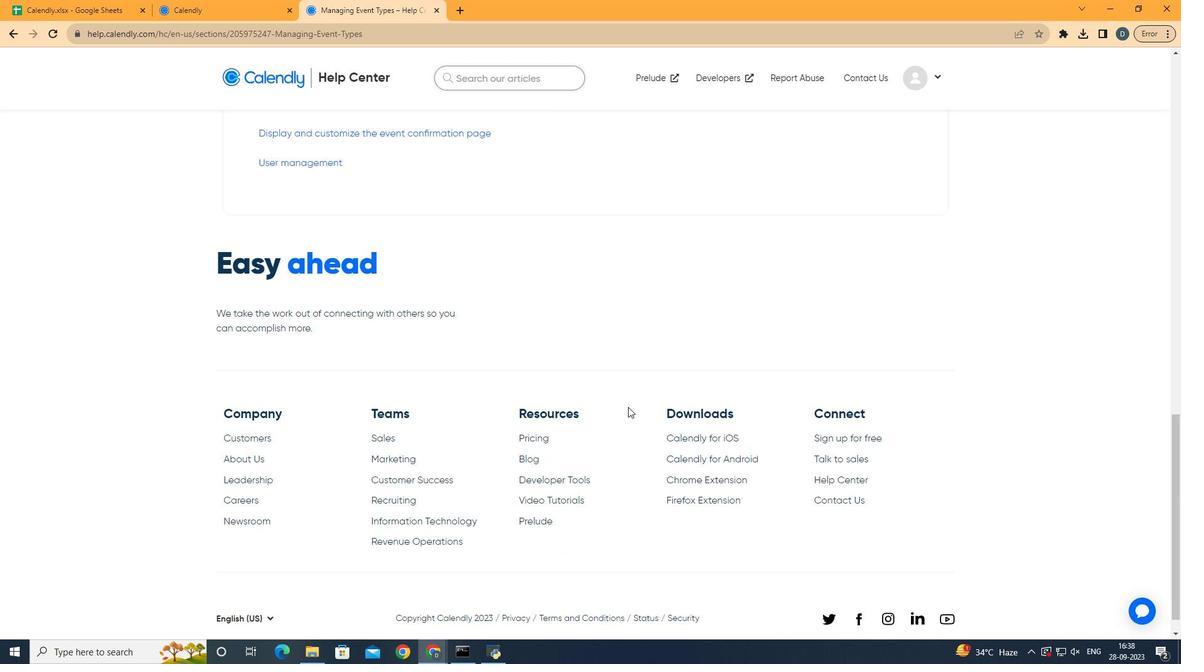 
Action: Mouse scrolled (628, 408) with delta (0, 0)
Screenshot: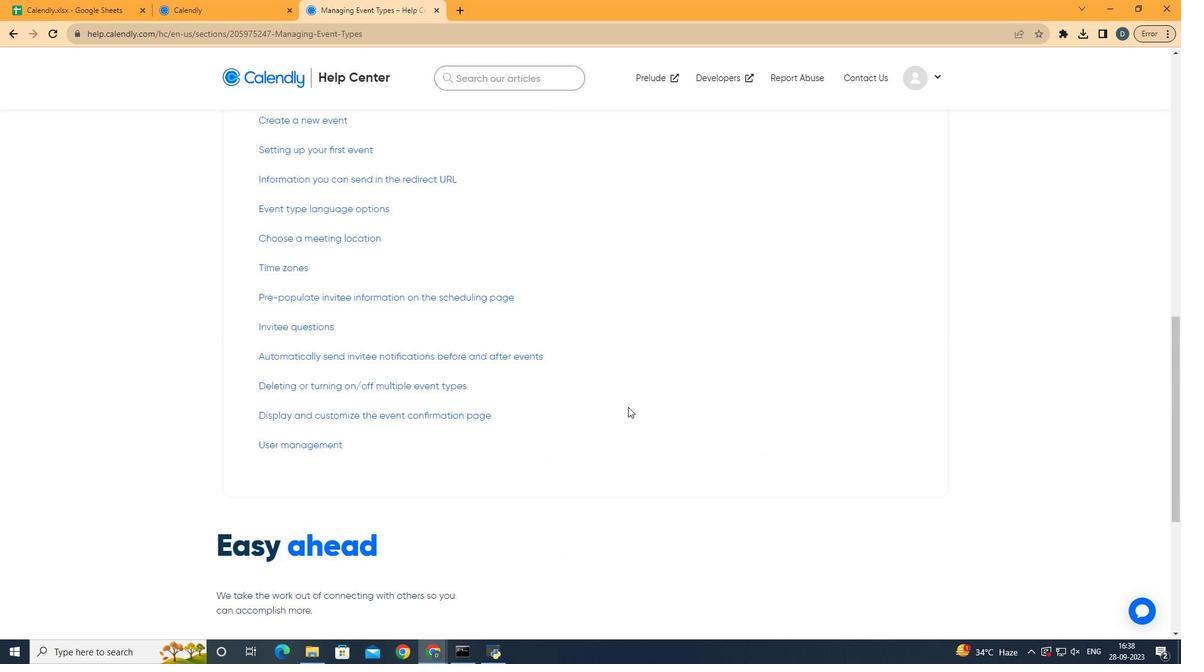 
Action: Mouse scrolled (628, 408) with delta (0, 0)
Screenshot: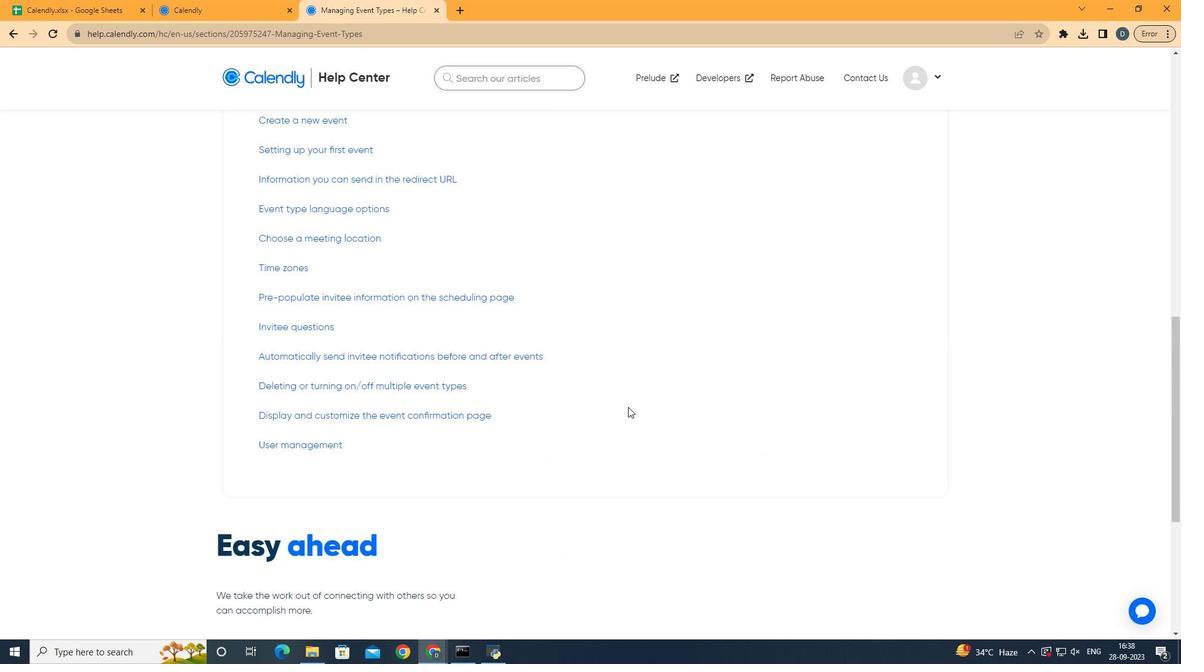 
Action: Mouse scrolled (628, 408) with delta (0, 0)
Screenshot: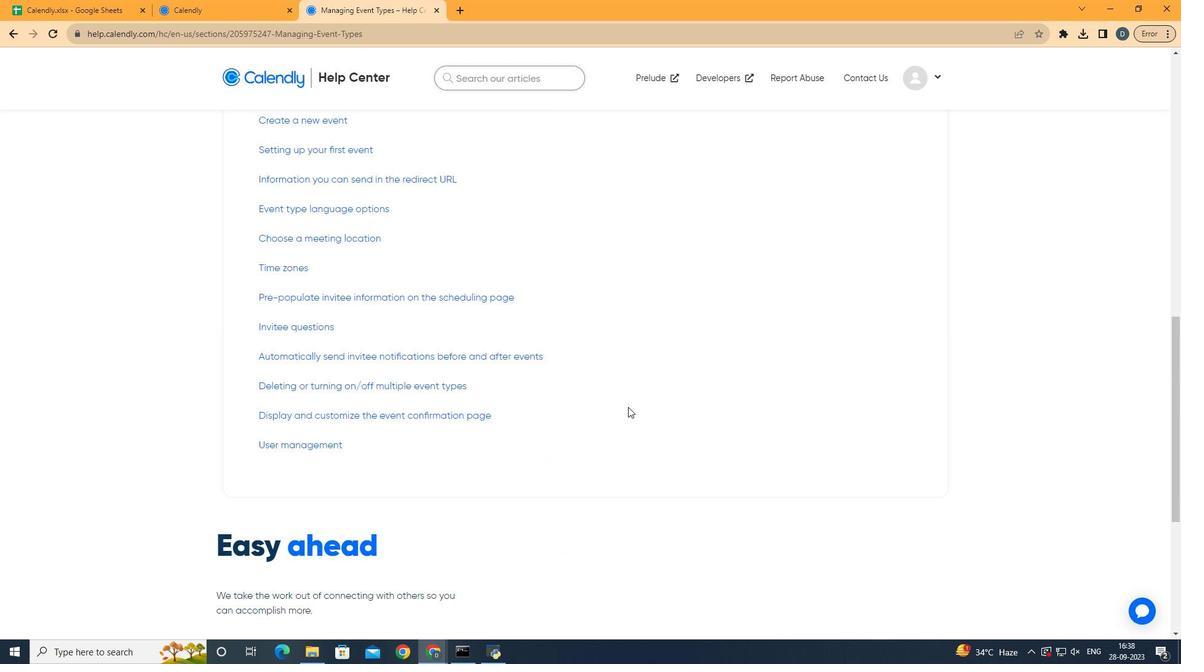 
Action: Mouse scrolled (628, 408) with delta (0, 0)
Screenshot: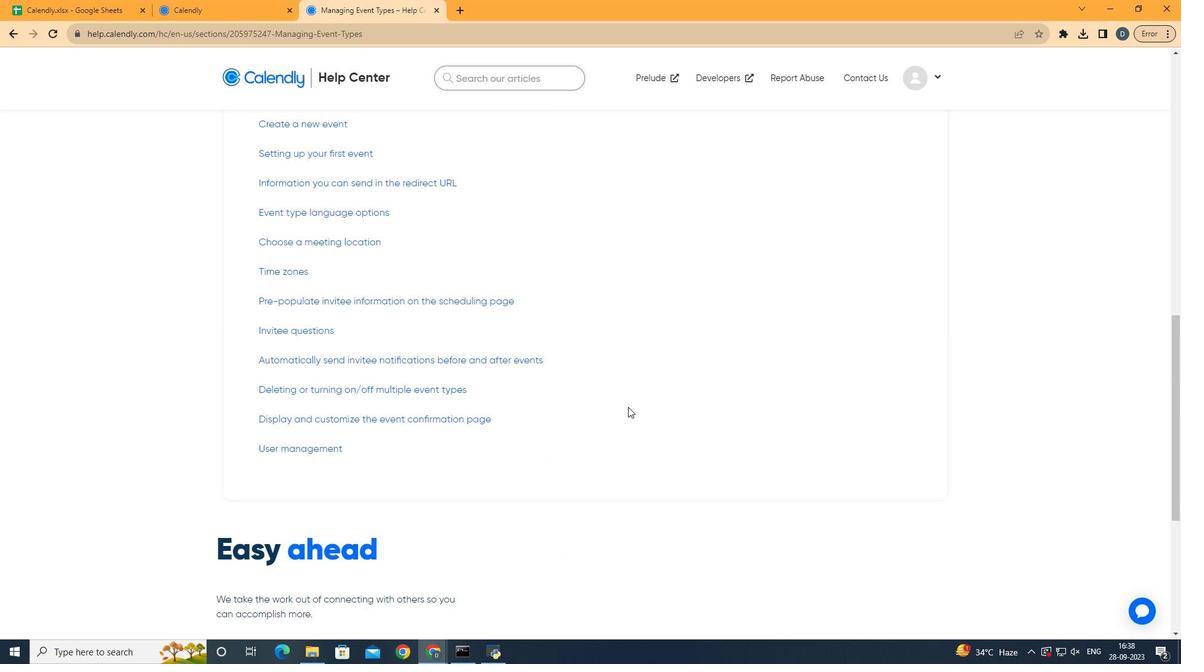 
Action: Mouse scrolled (628, 408) with delta (0, 0)
Screenshot: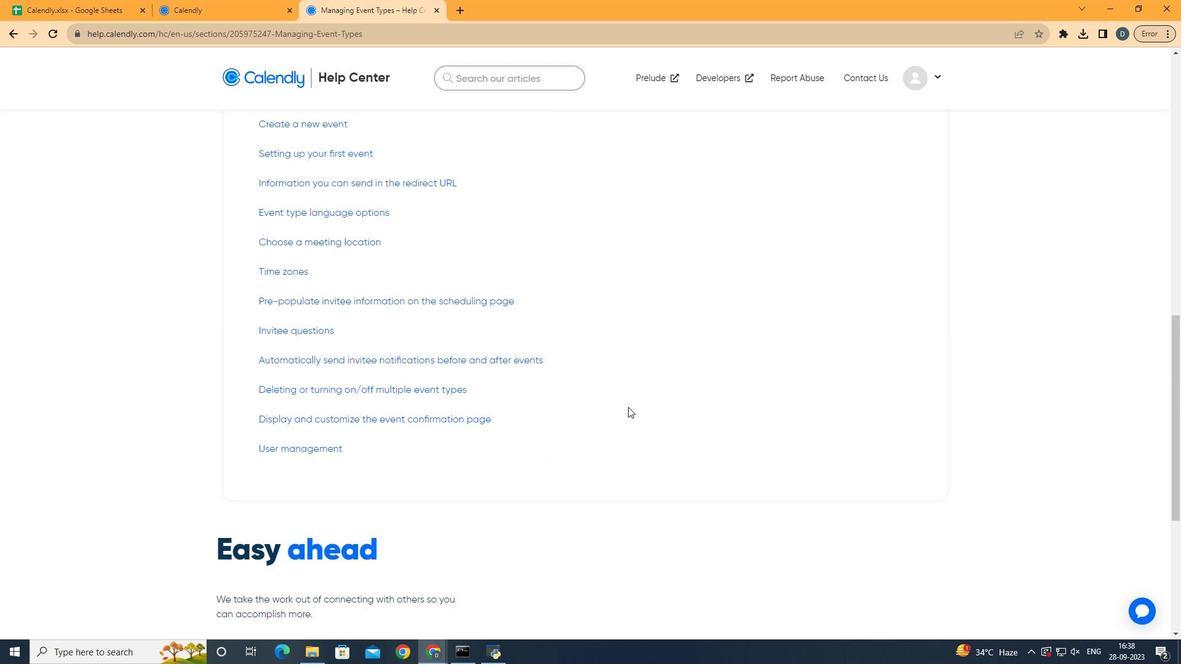 
Action: Mouse scrolled (628, 408) with delta (0, 0)
Screenshot: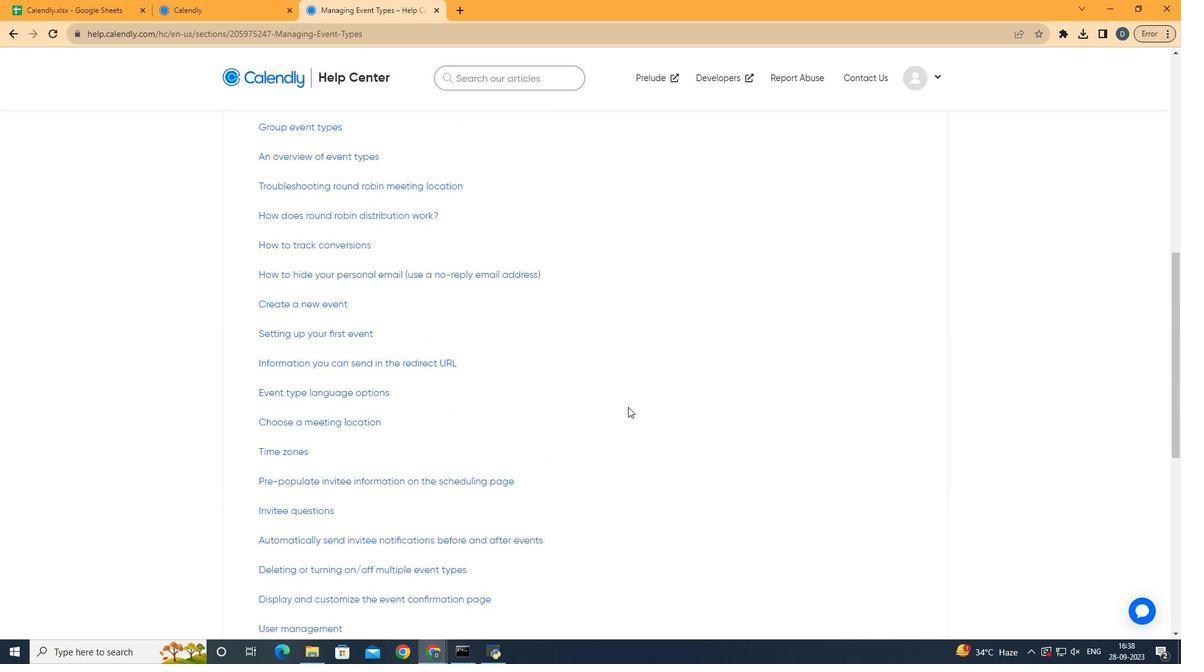 
Action: Mouse scrolled (628, 408) with delta (0, 0)
Screenshot: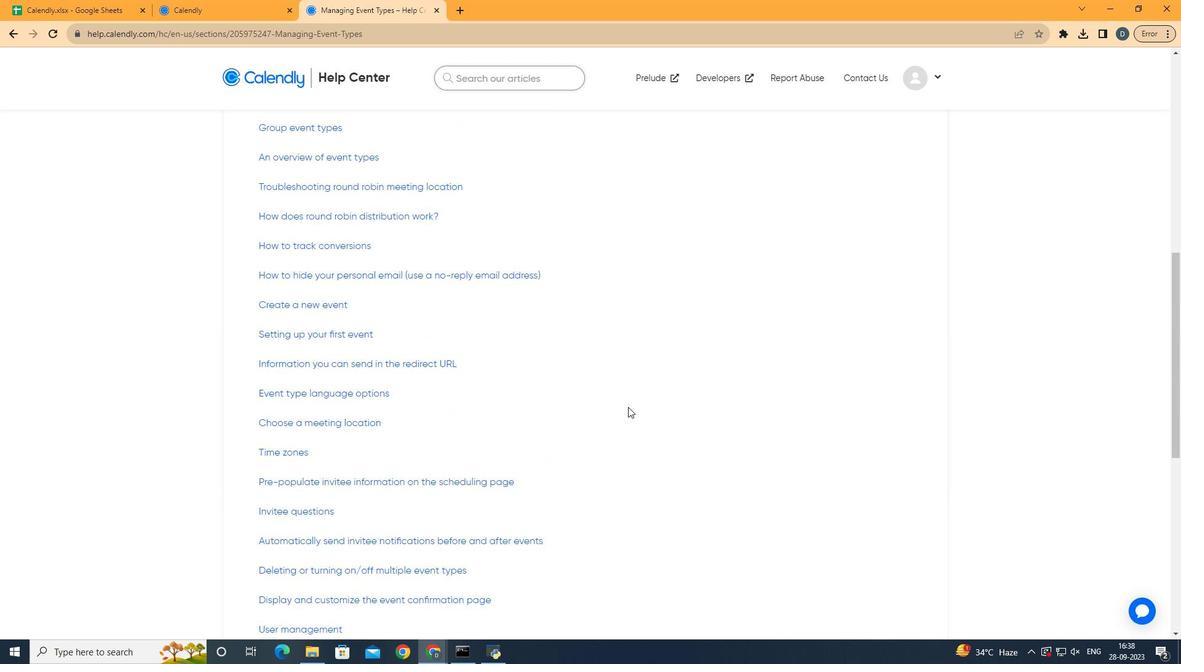 
Action: Mouse scrolled (628, 408) with delta (0, 0)
Screenshot: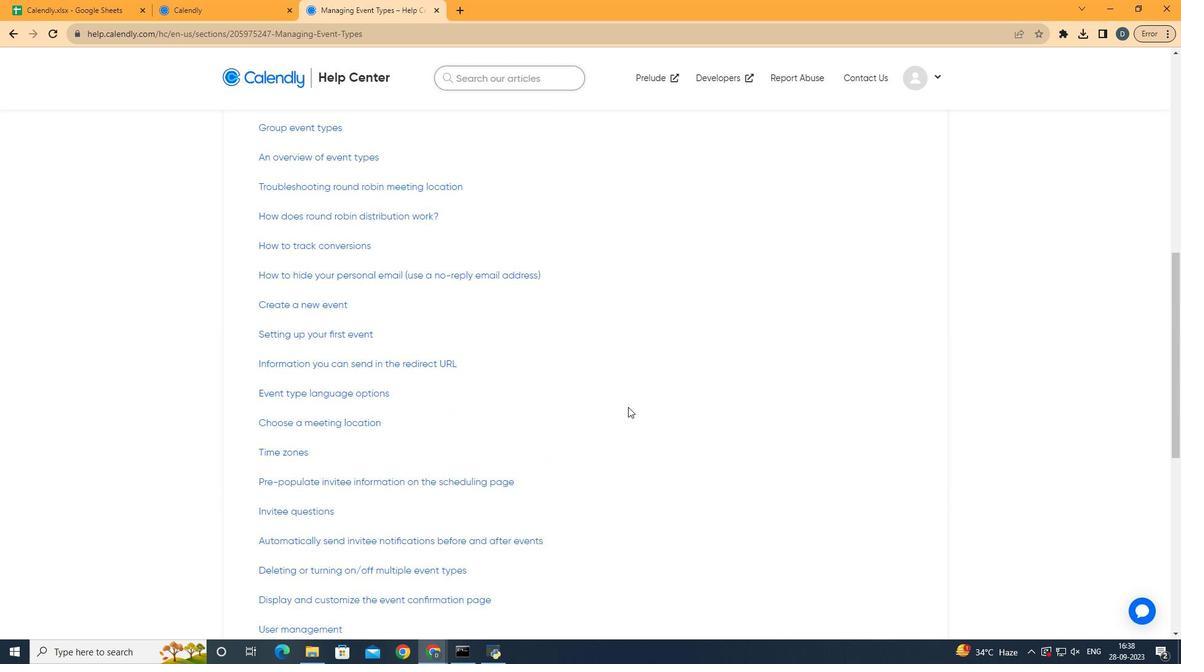
Action: Mouse scrolled (628, 408) with delta (0, 0)
Screenshot: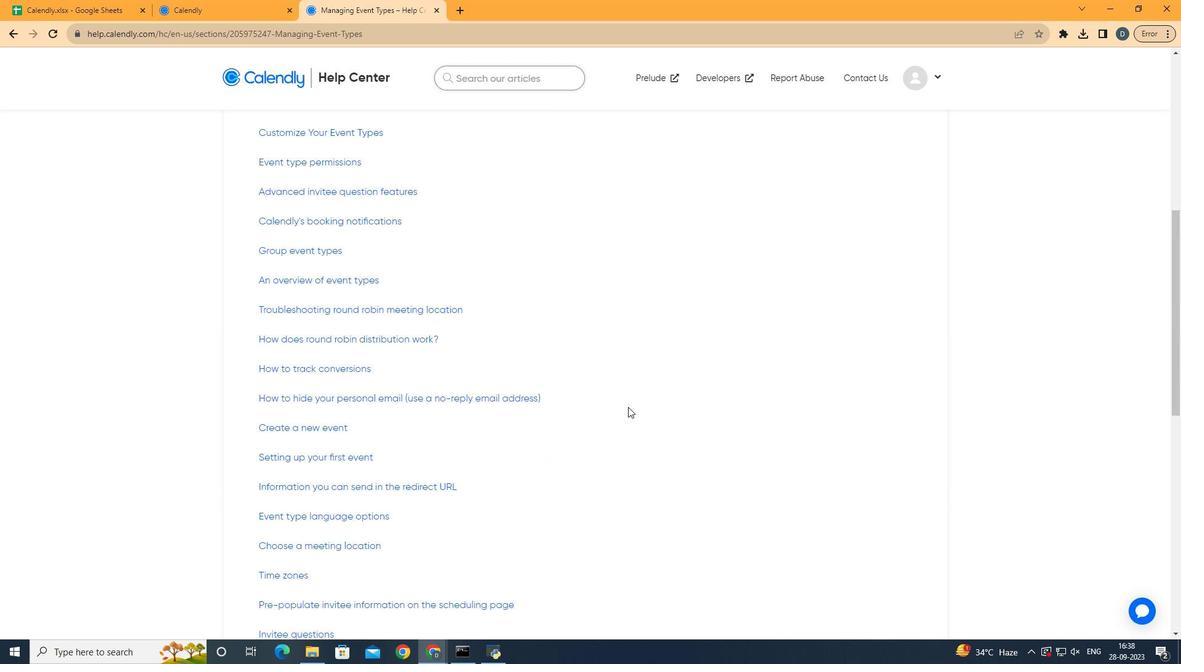 
Action: Mouse scrolled (628, 408) with delta (0, 0)
Screenshot: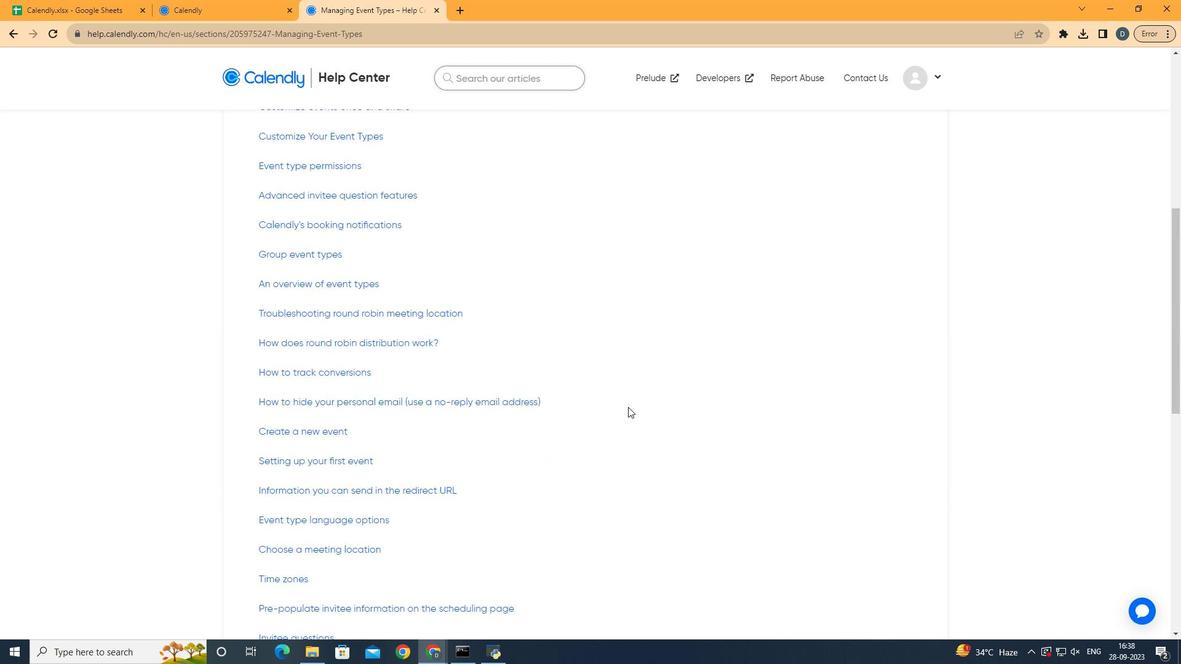 
Action: Mouse scrolled (628, 408) with delta (0, 0)
Screenshot: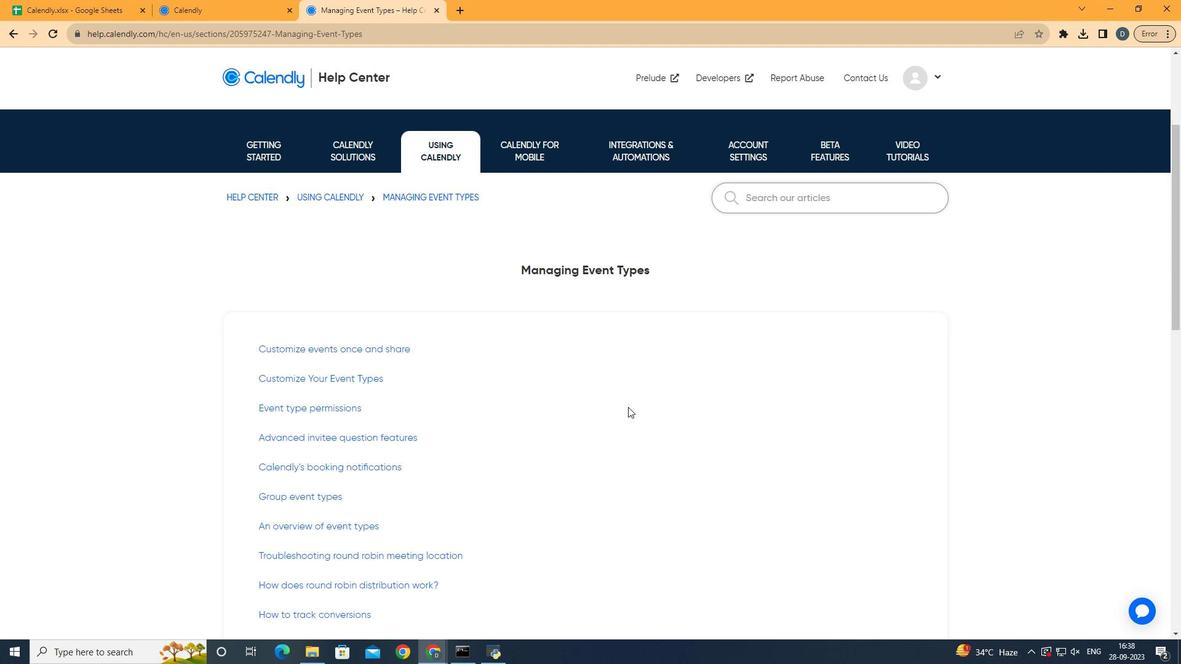 
Action: Mouse scrolled (628, 408) with delta (0, 0)
Screenshot: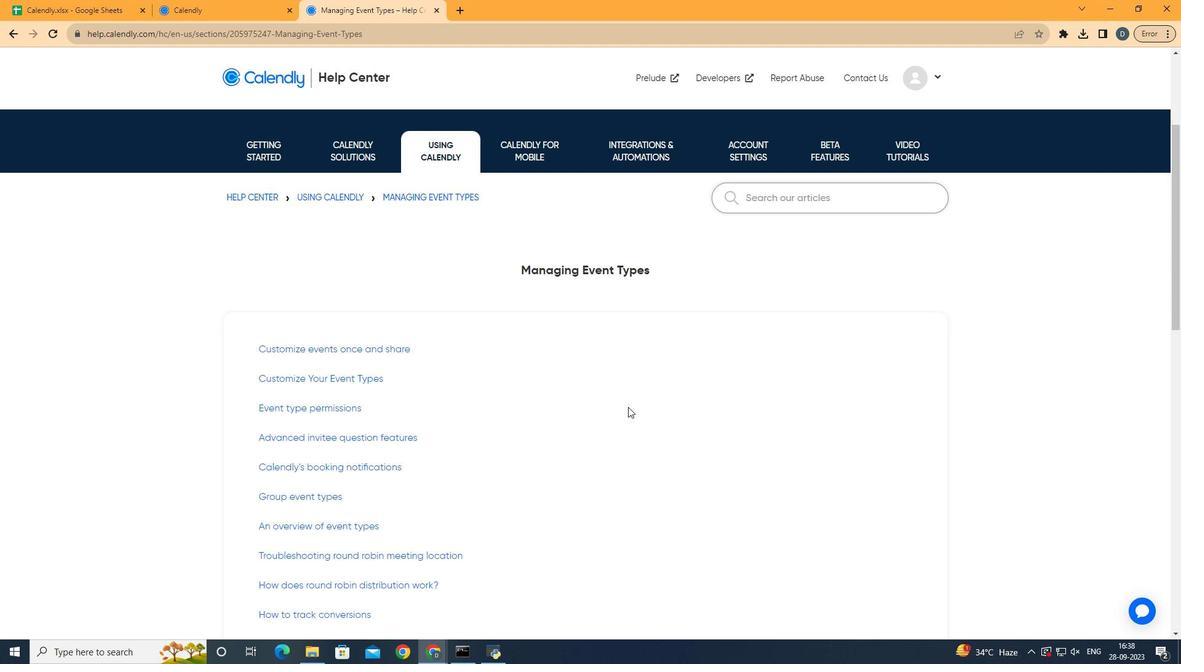 
Action: Mouse scrolled (628, 408) with delta (0, 0)
Screenshot: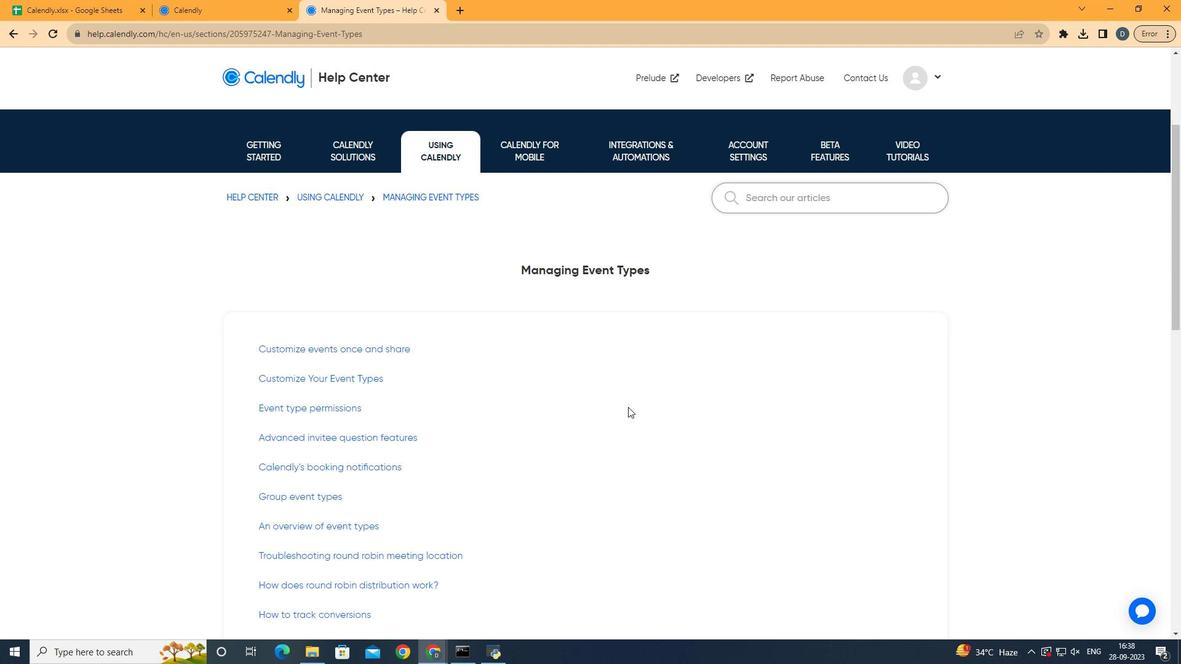 
Action: Mouse scrolled (628, 408) with delta (0, 0)
Screenshot: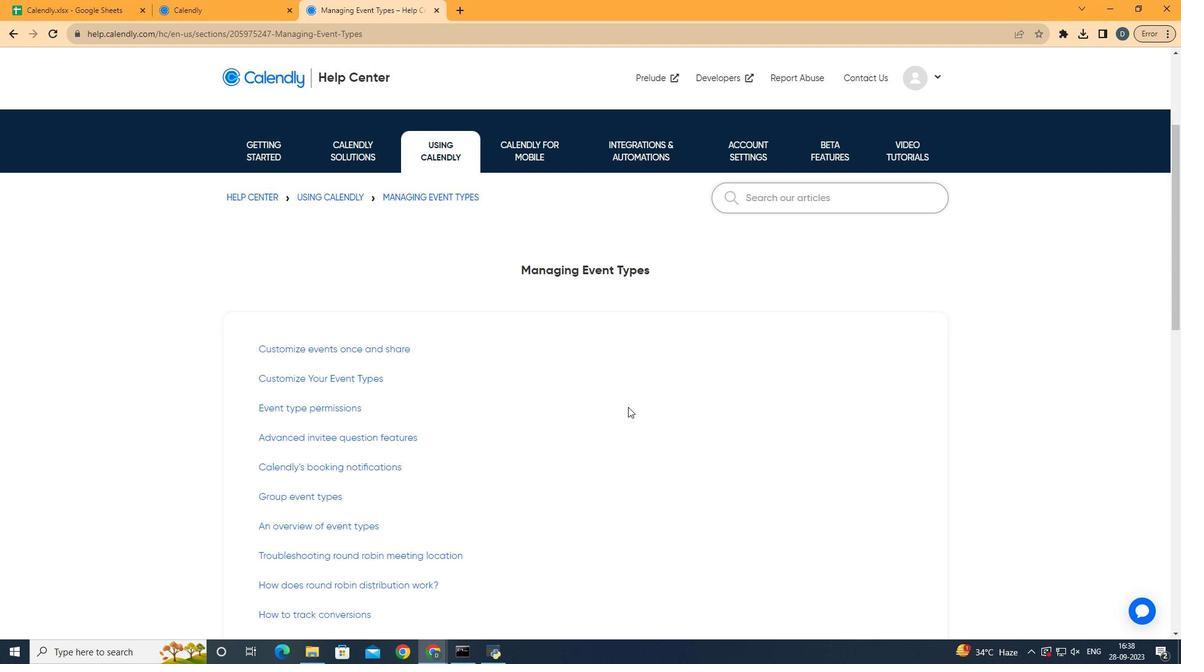 
Action: Mouse scrolled (628, 408) with delta (0, 0)
Screenshot: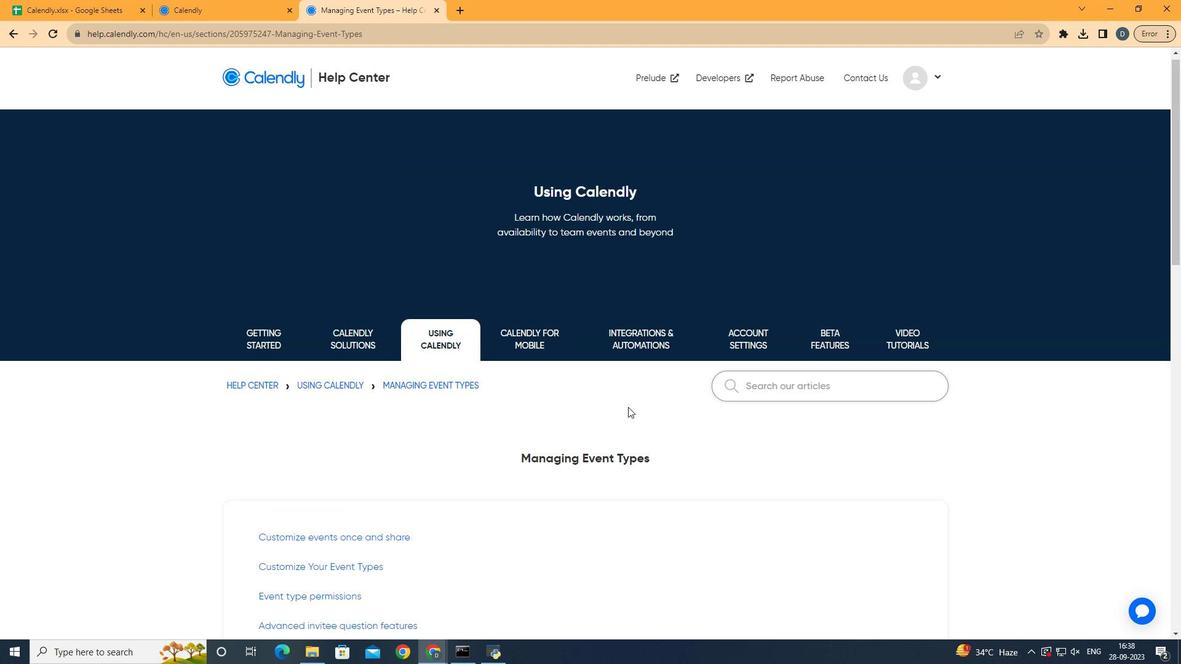 
Action: Mouse scrolled (628, 408) with delta (0, 0)
Screenshot: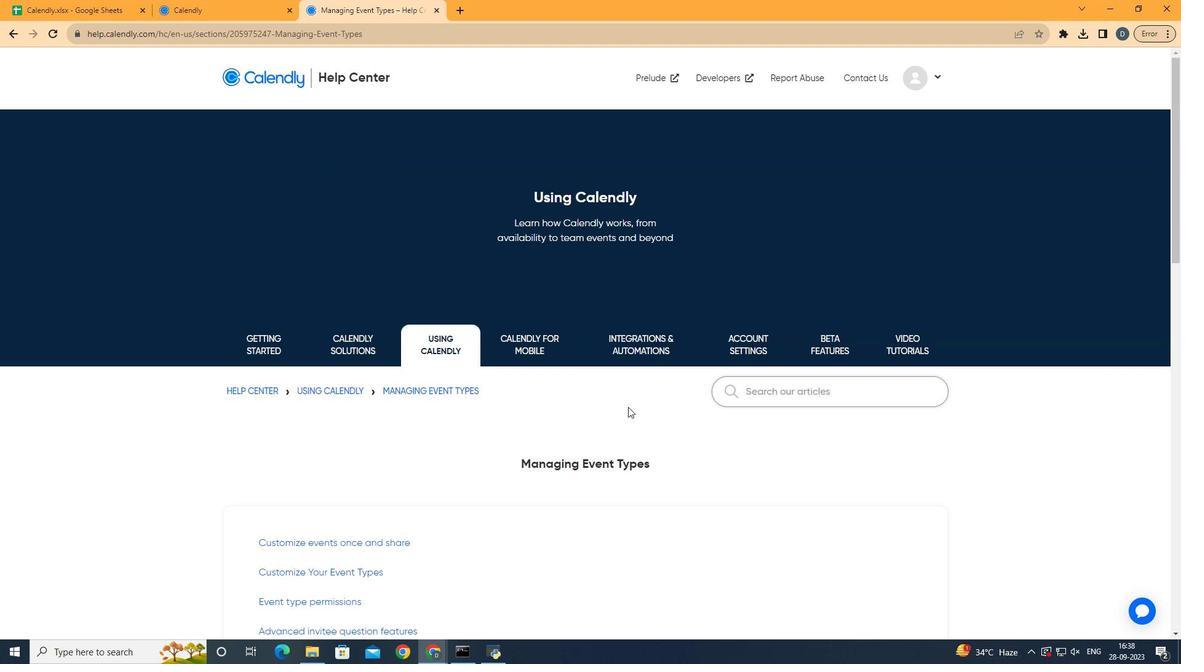 
Action: Mouse scrolled (628, 408) with delta (0, 0)
Screenshot: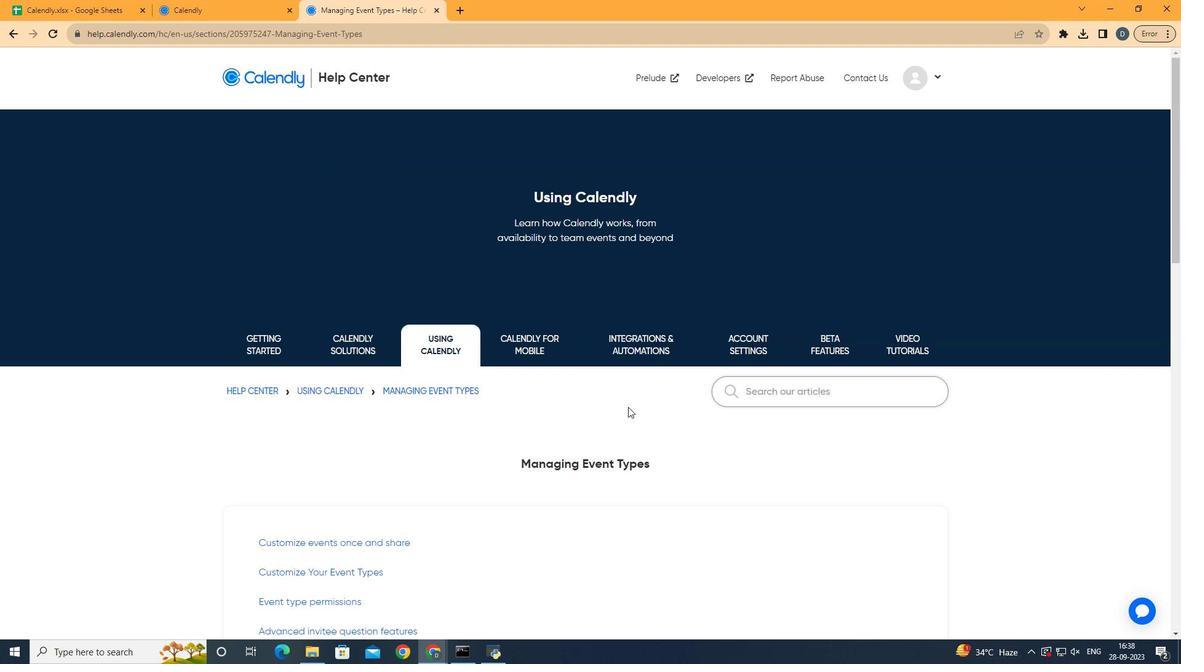 
Action: Mouse scrolled (628, 408) with delta (0, 0)
Screenshot: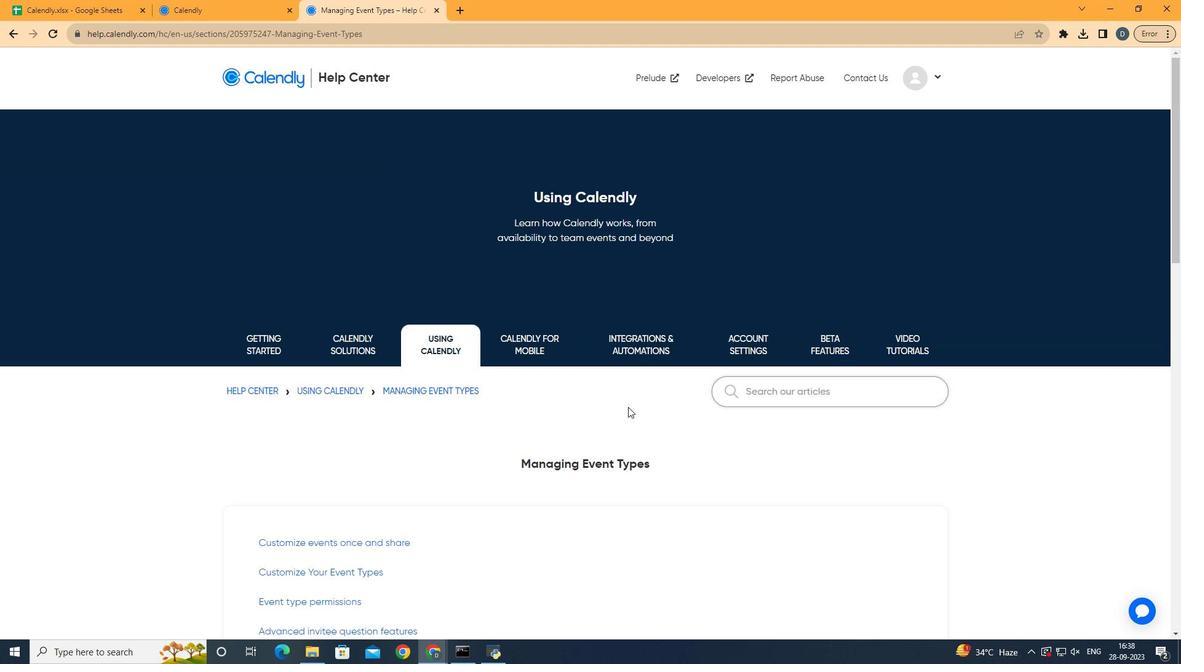 
